 Task: Find a house in Usak, Turkey on Airbnb for one adult from June 8 to June 19, with a price range of ₹5000 to ₹12000, and enable 'Self check-in'.
Action: Mouse moved to (407, 102)
Screenshot: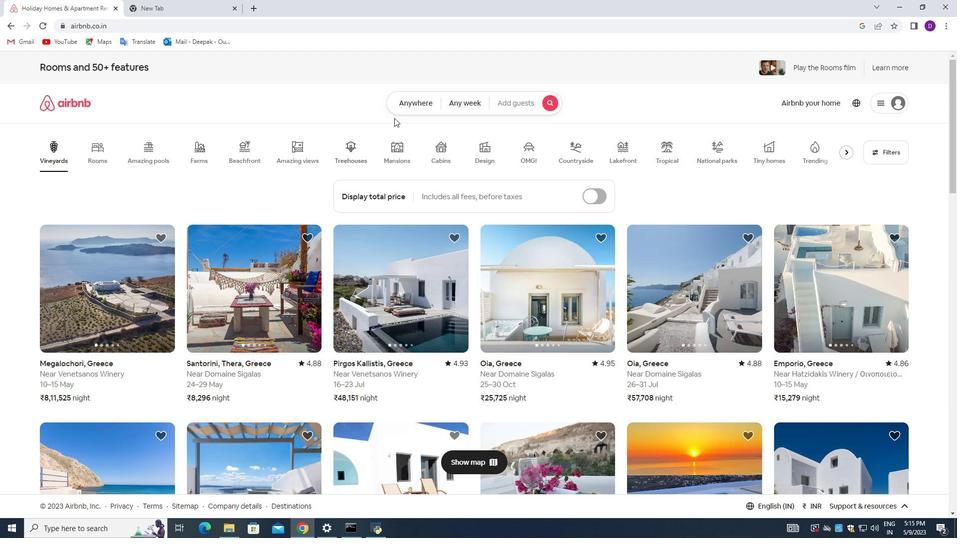 
Action: Mouse pressed left at (407, 102)
Screenshot: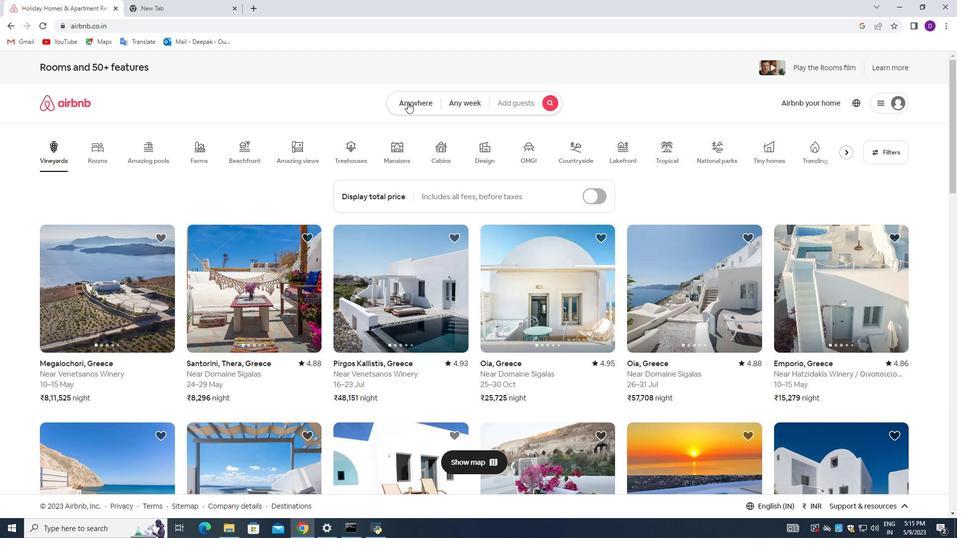 
Action: Mouse moved to (364, 140)
Screenshot: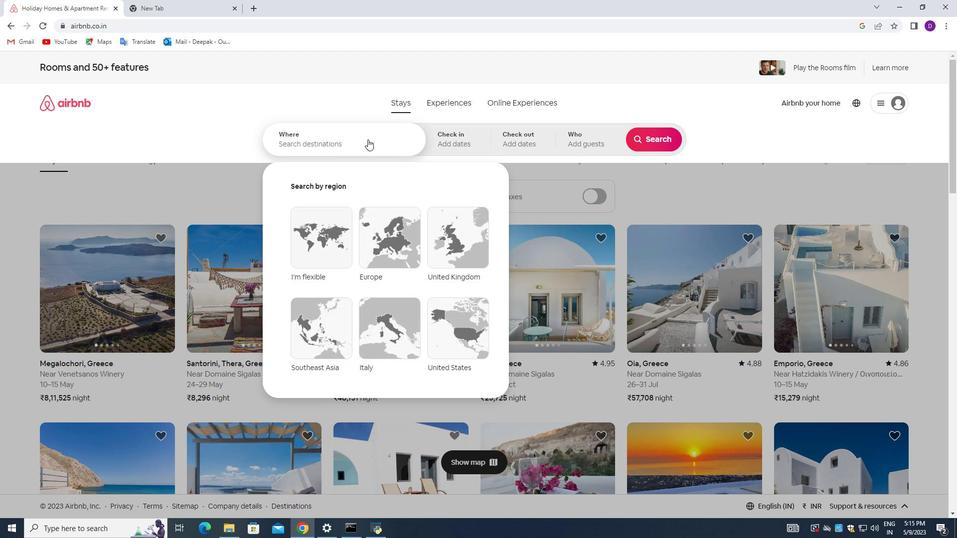 
Action: Mouse pressed left at (364, 140)
Screenshot: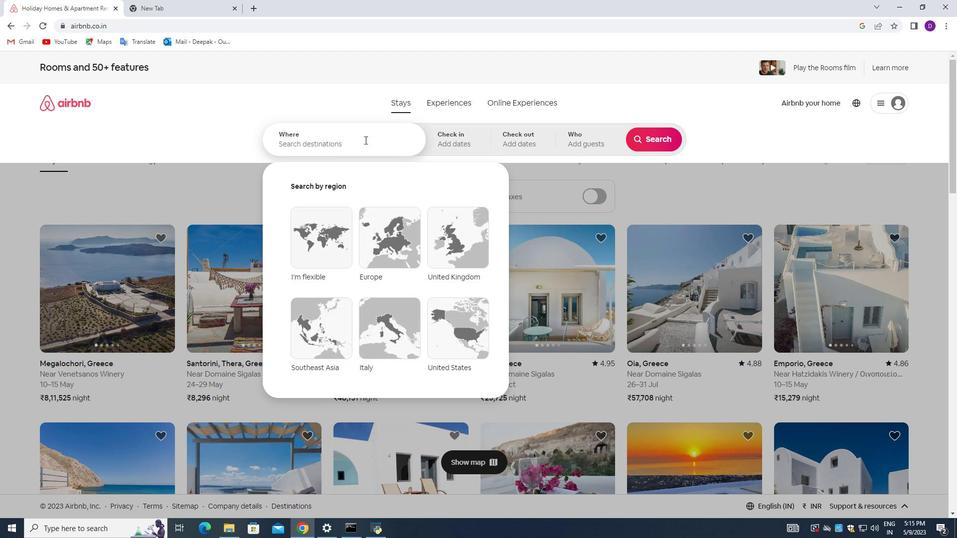 
Action: Mouse moved to (172, 209)
Screenshot: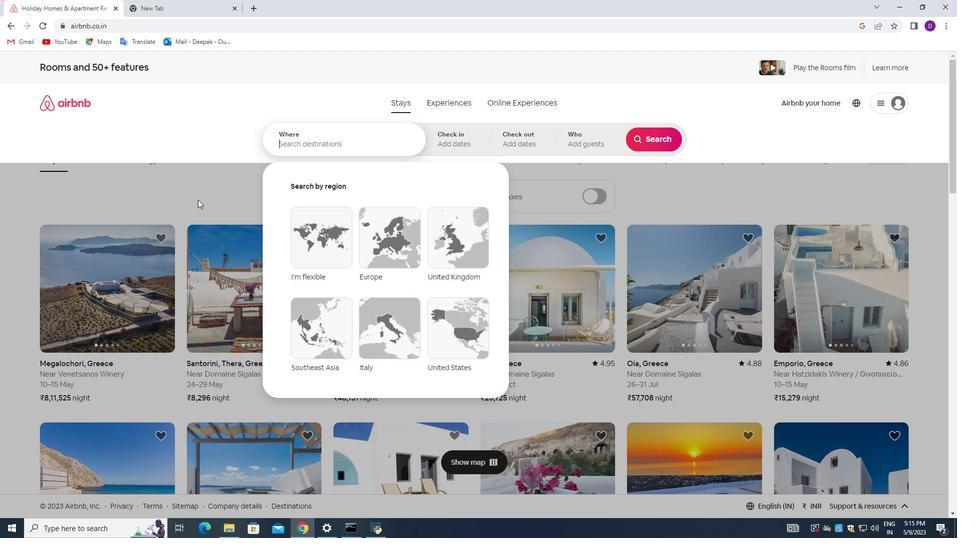
Action: Key pressed <Key.shift_r>Turkey<Key.backspace><Key.backspace><Key.backspace><Key.backspace><Key.backspace><Key.backspace><Key.shift>Usak,<Key.space><Key.shift_r>Turki<Key.backspace>ey<Key.enter>
Screenshot: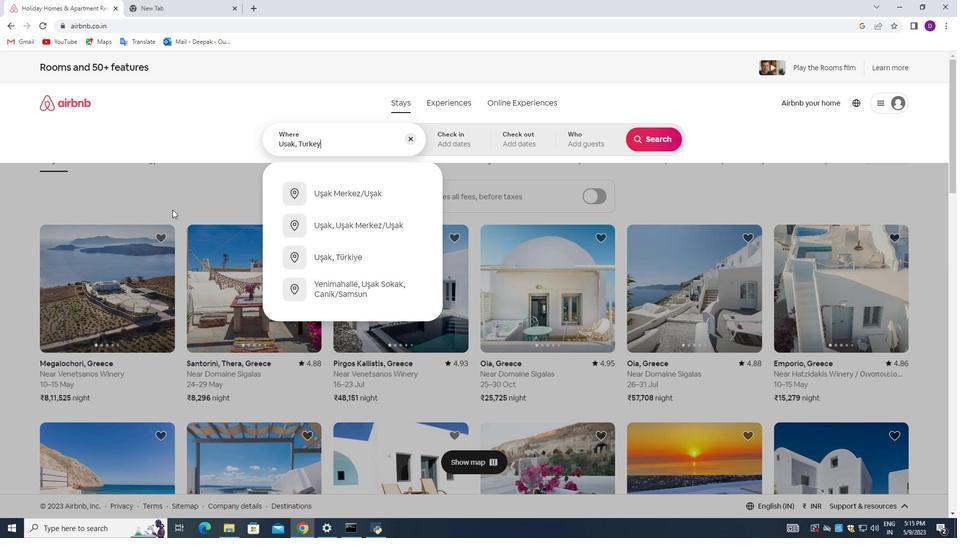 
Action: Mouse moved to (594, 288)
Screenshot: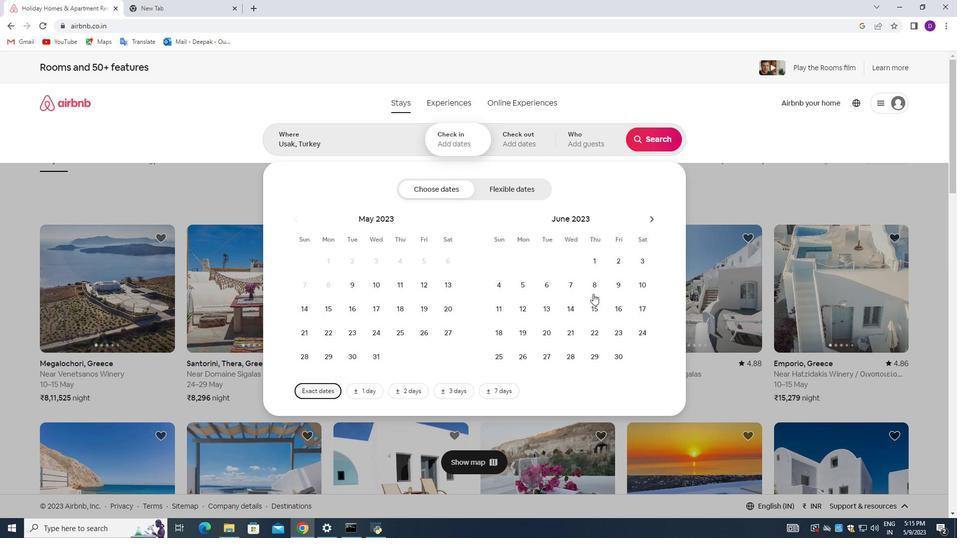 
Action: Mouse pressed left at (594, 288)
Screenshot: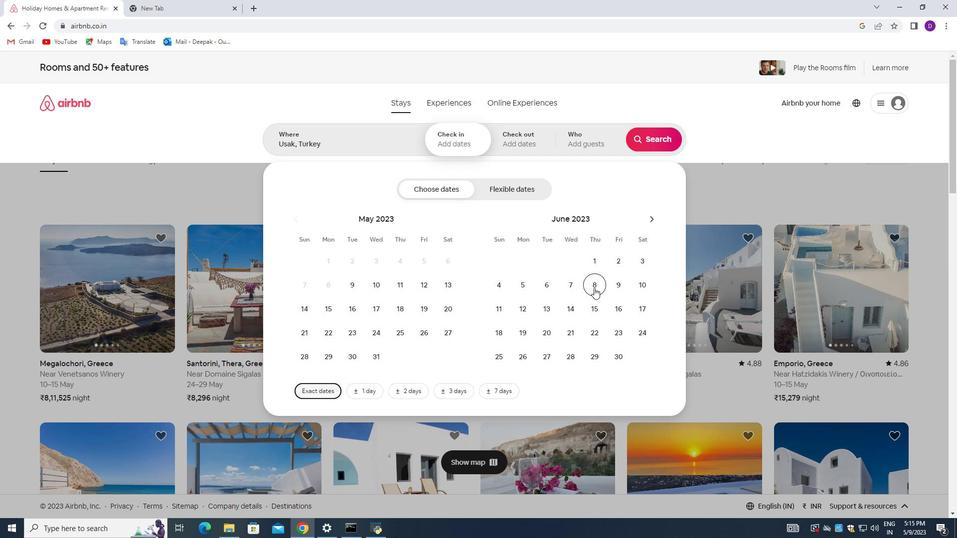 
Action: Mouse moved to (524, 328)
Screenshot: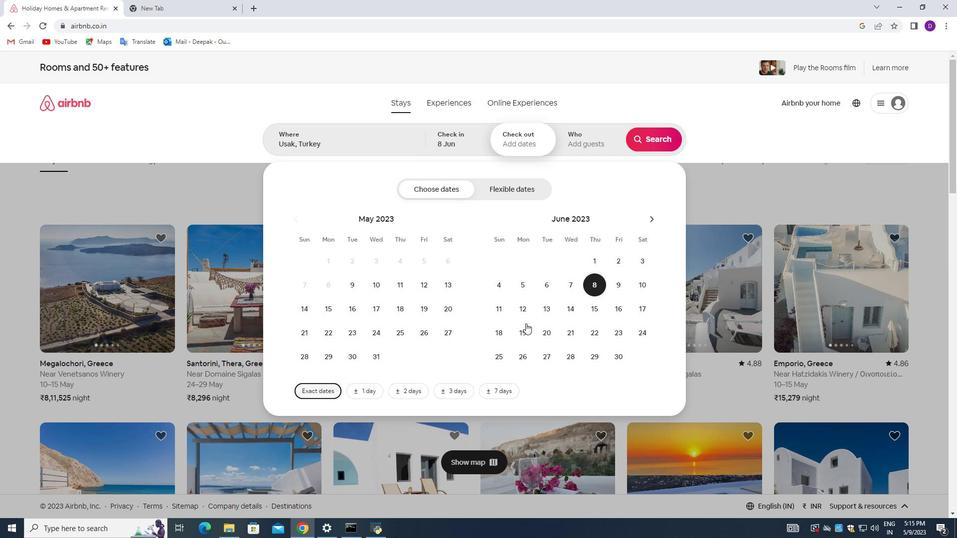 
Action: Mouse pressed left at (524, 328)
Screenshot: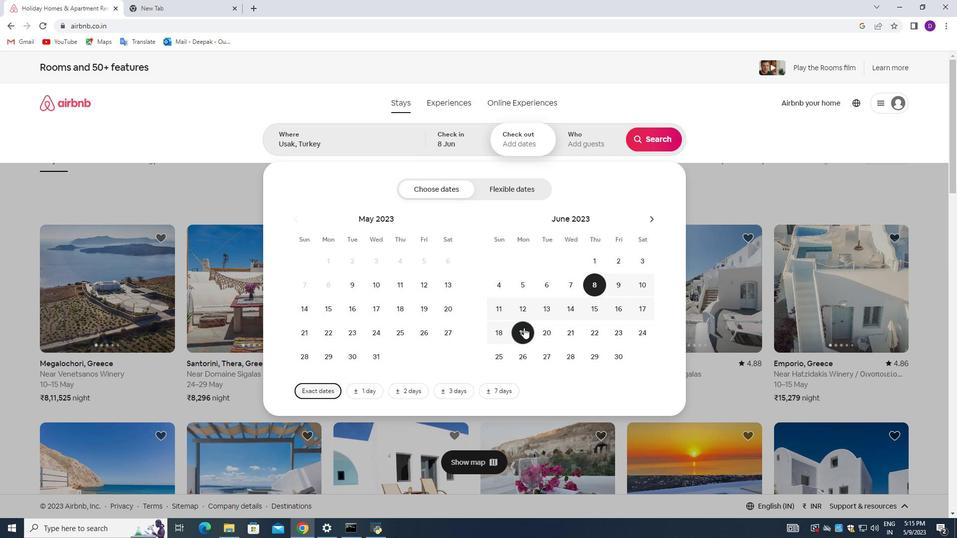
Action: Mouse moved to (574, 145)
Screenshot: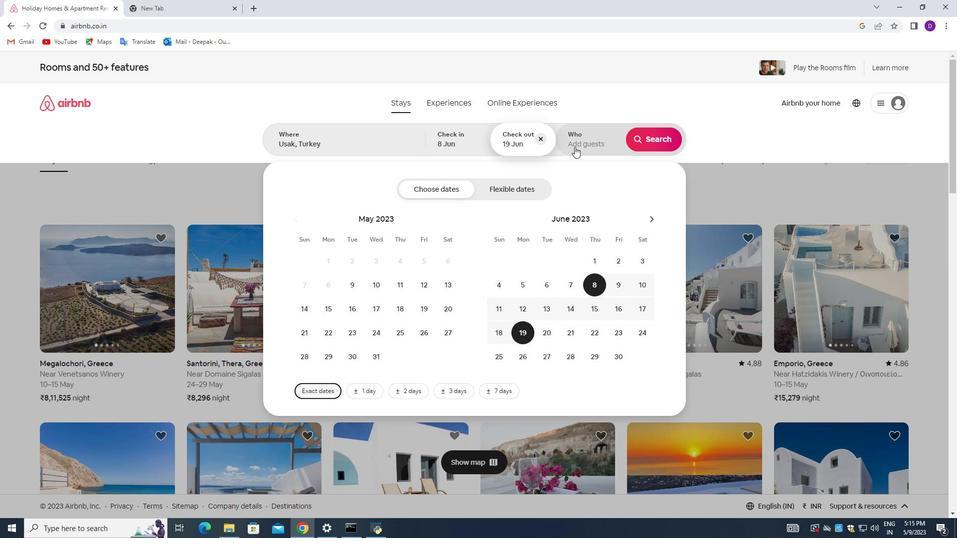 
Action: Mouse pressed left at (574, 145)
Screenshot: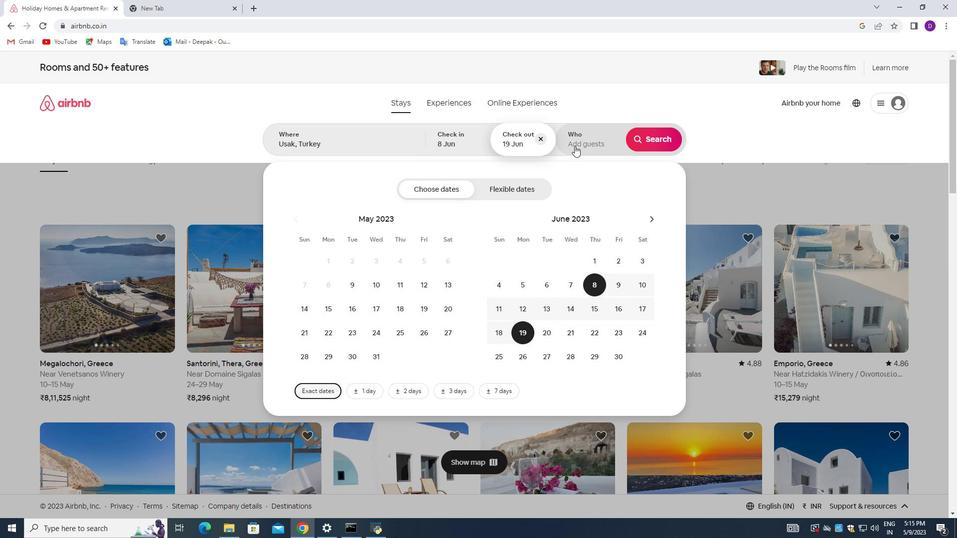 
Action: Mouse moved to (654, 194)
Screenshot: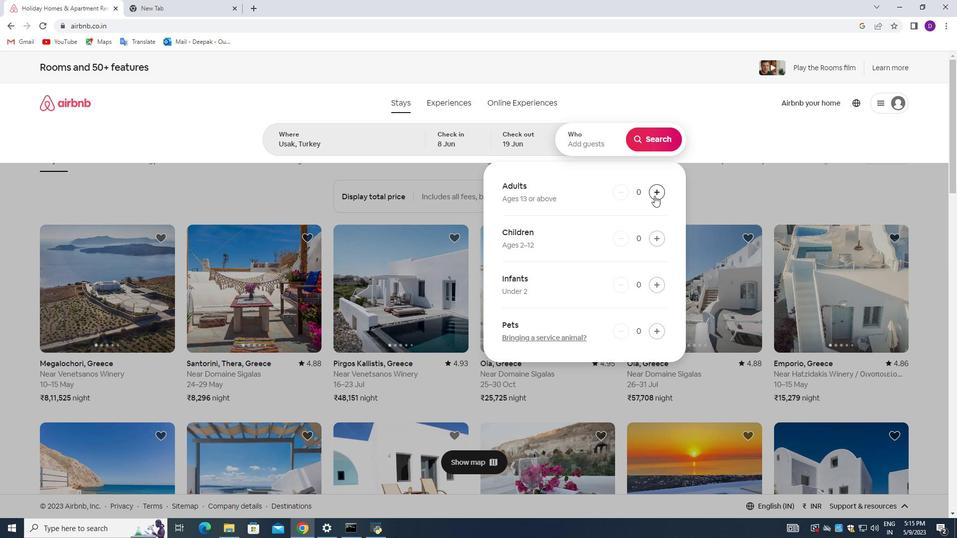 
Action: Mouse pressed left at (654, 194)
Screenshot: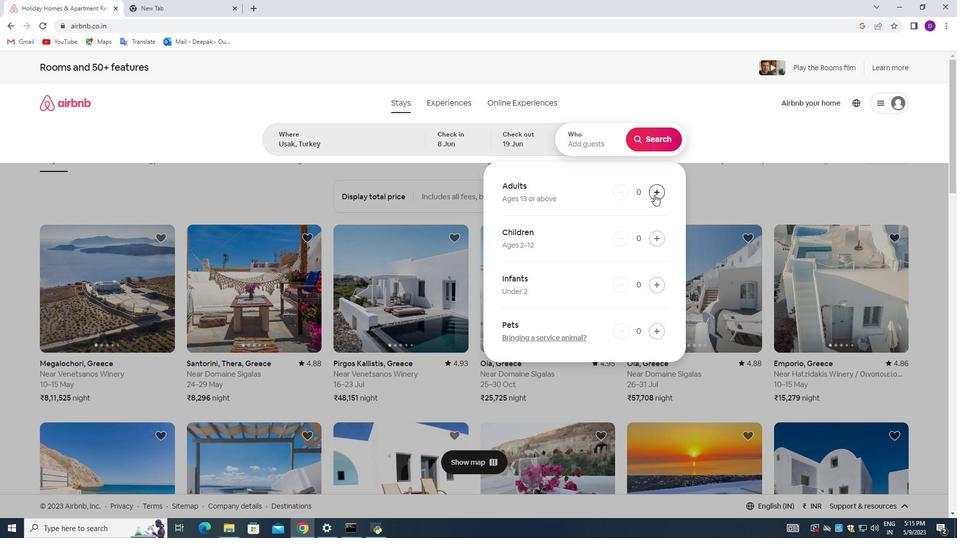 
Action: Mouse moved to (657, 137)
Screenshot: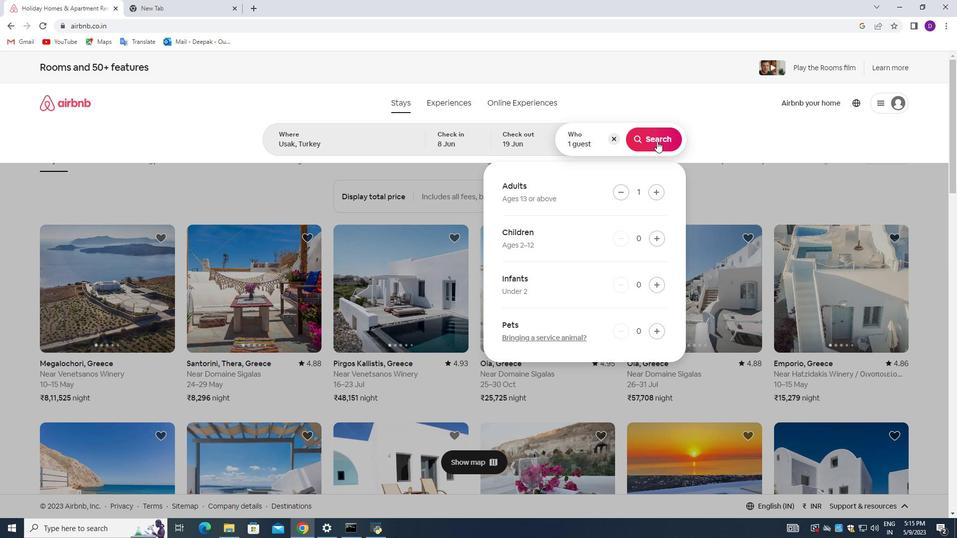 
Action: Mouse pressed left at (657, 137)
Screenshot: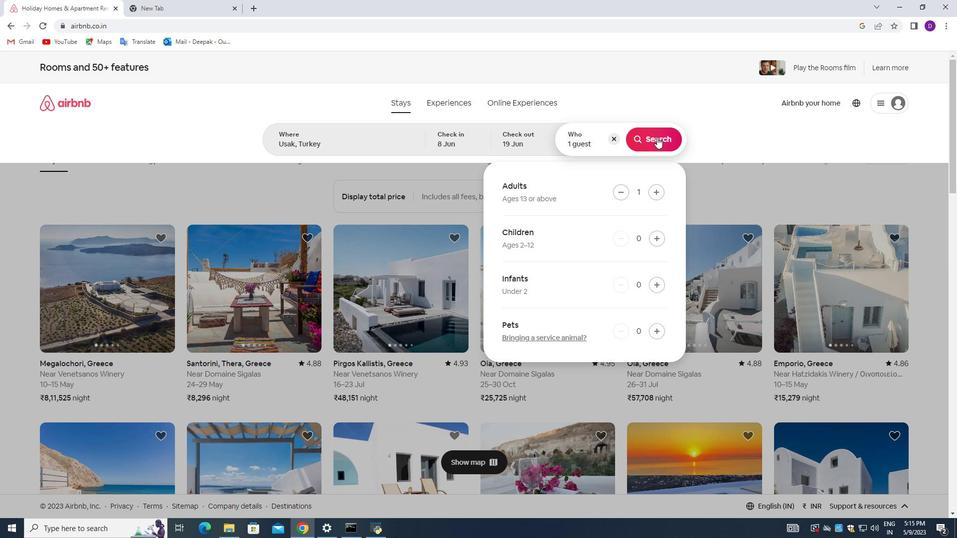 
Action: Mouse moved to (900, 110)
Screenshot: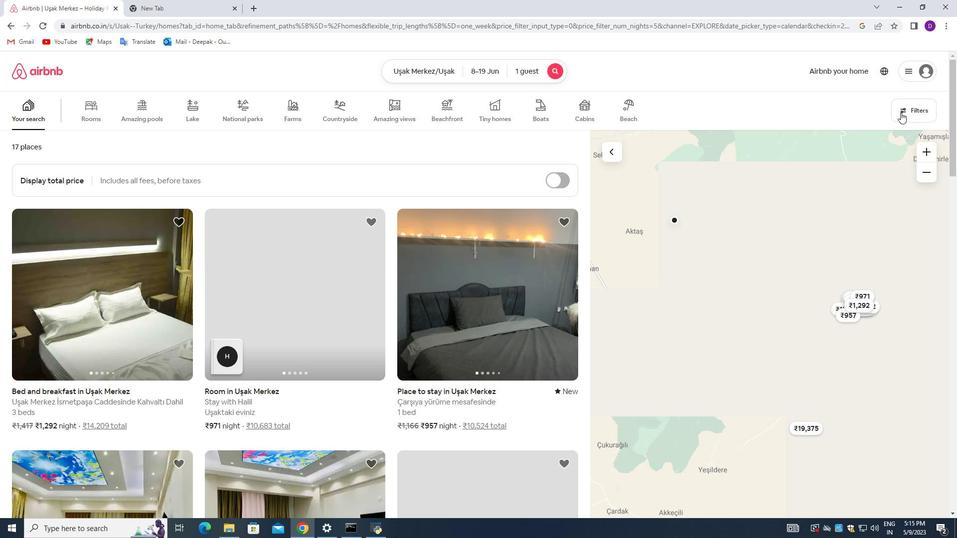 
Action: Mouse pressed left at (900, 110)
Screenshot: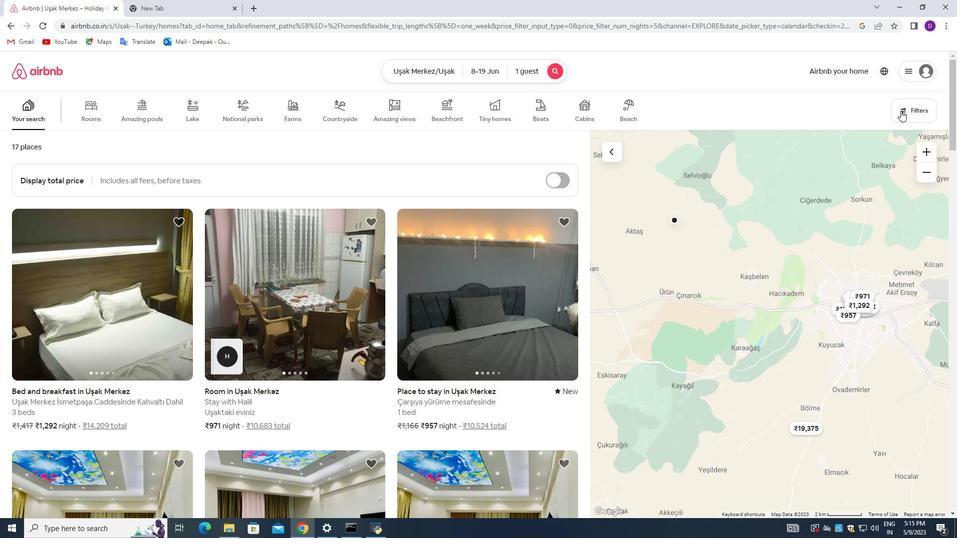 
Action: Mouse moved to (374, 355)
Screenshot: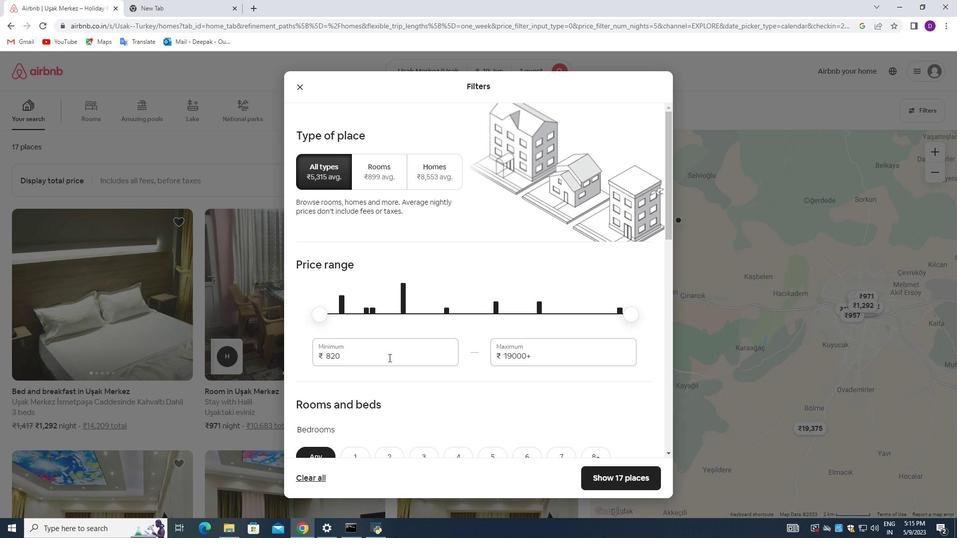 
Action: Mouse pressed left at (374, 355)
Screenshot: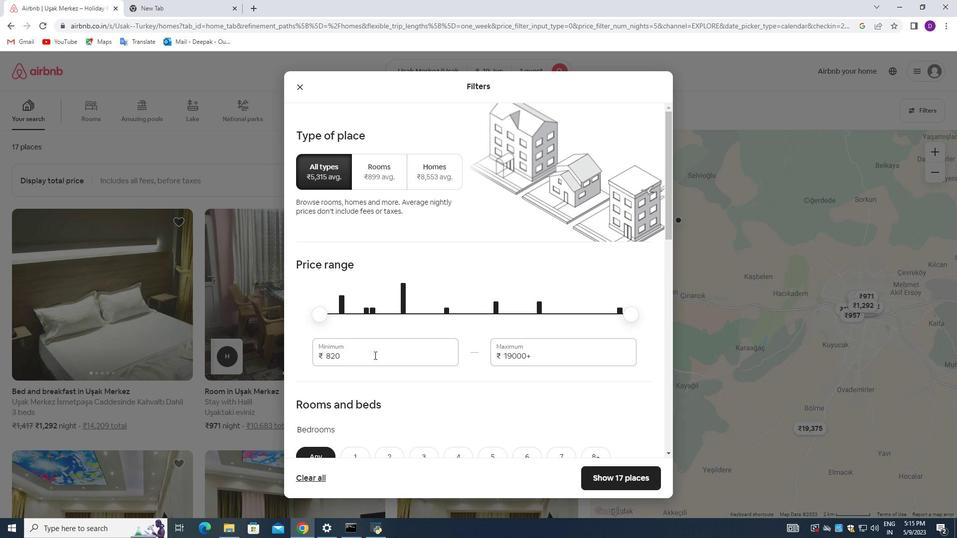 
Action: Mouse pressed left at (374, 355)
Screenshot: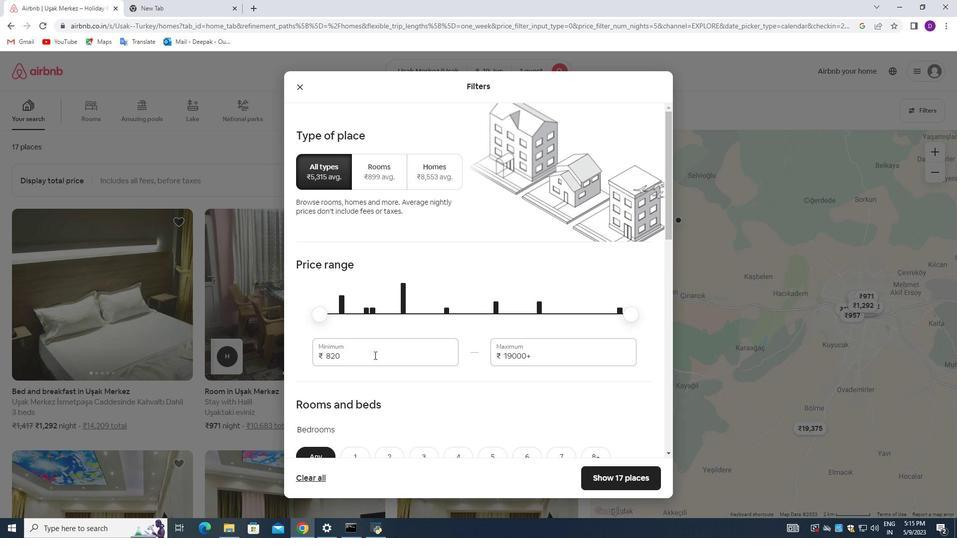 
Action: Key pressed 5000<Key.tab>12000
Screenshot: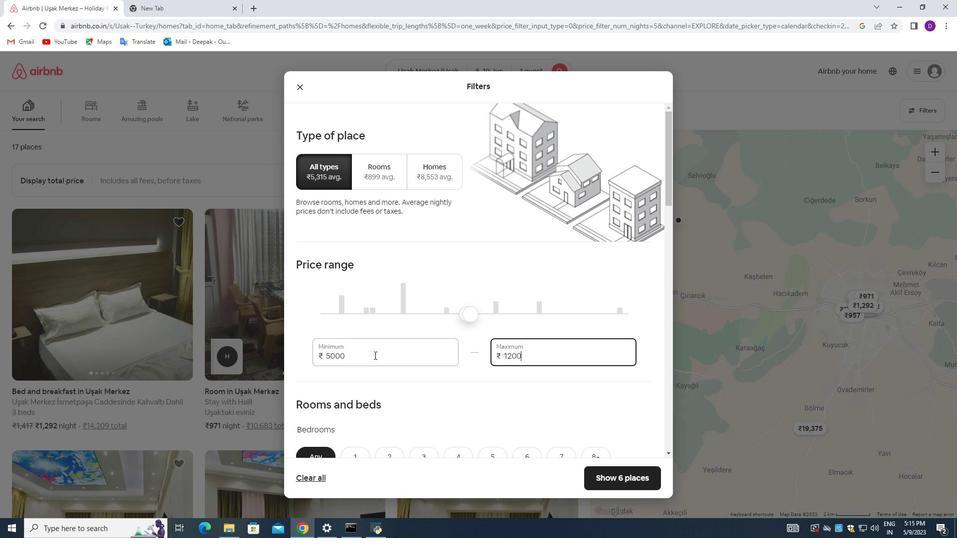 
Action: Mouse moved to (366, 346)
Screenshot: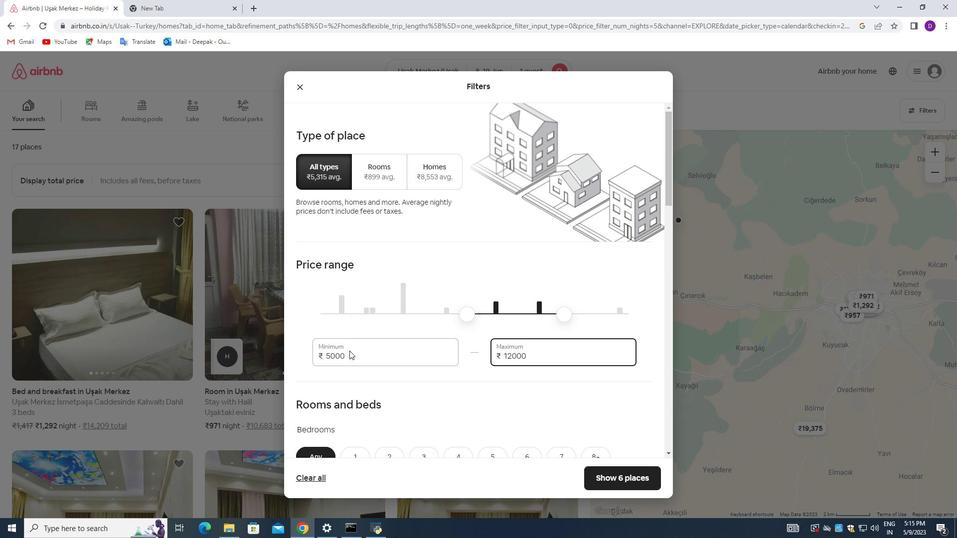 
Action: Mouse scrolled (366, 346) with delta (0, 0)
Screenshot: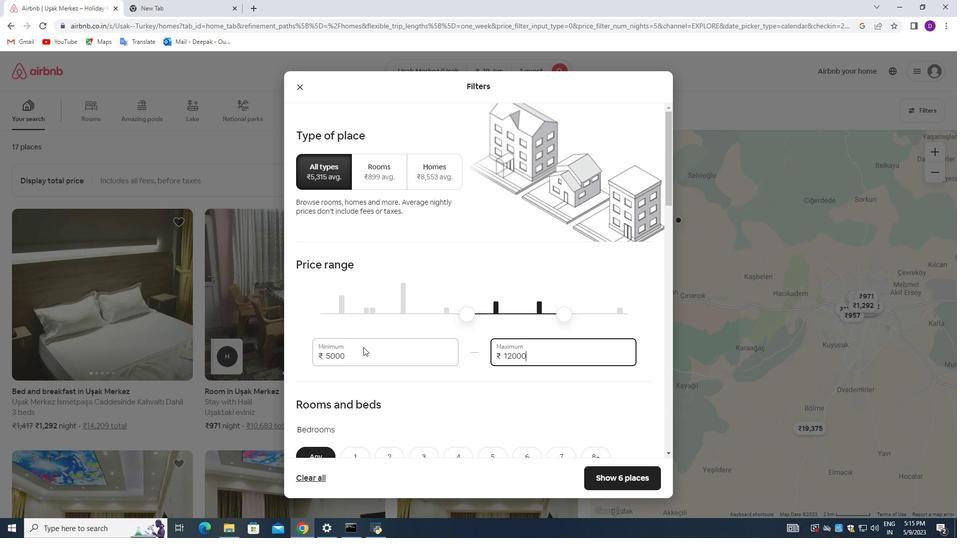 
Action: Mouse moved to (367, 346)
Screenshot: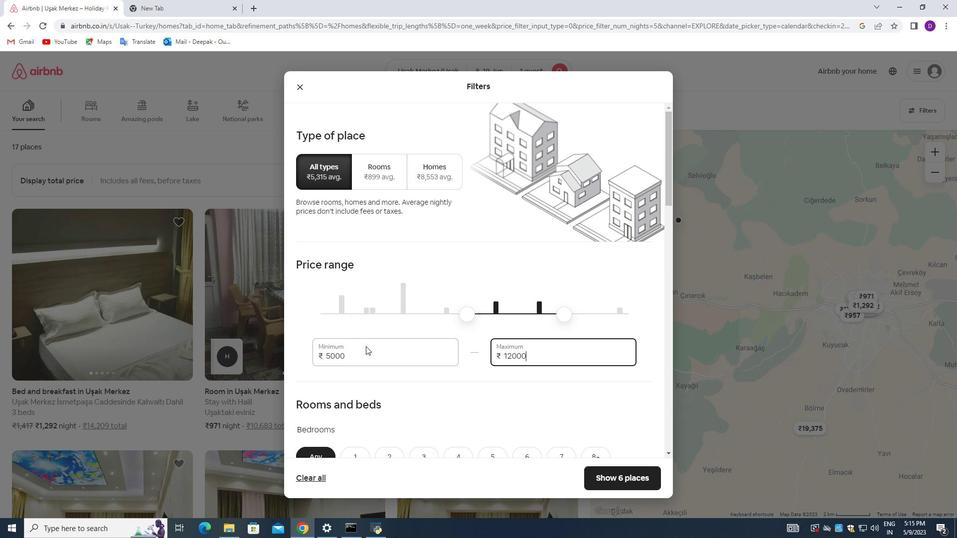 
Action: Mouse scrolled (367, 346) with delta (0, 0)
Screenshot: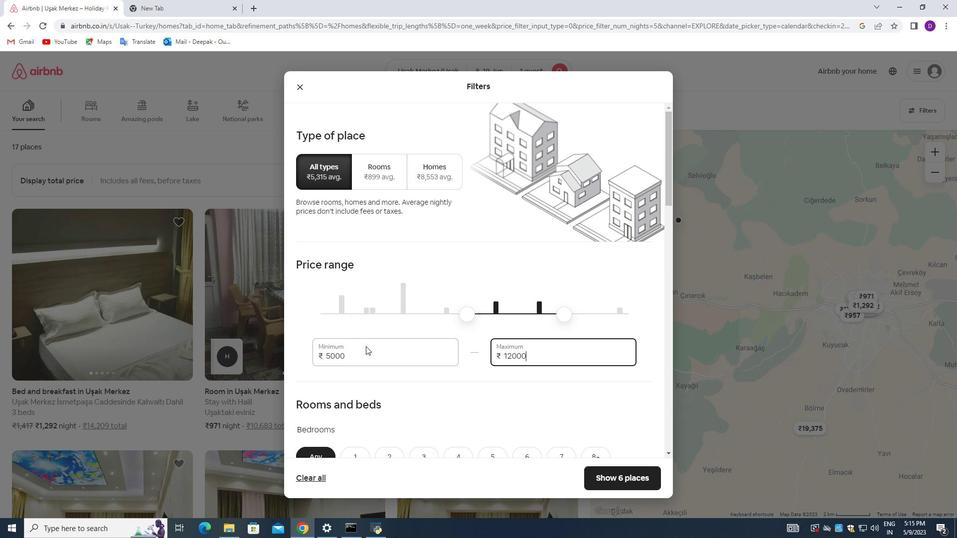
Action: Mouse scrolled (367, 346) with delta (0, 0)
Screenshot: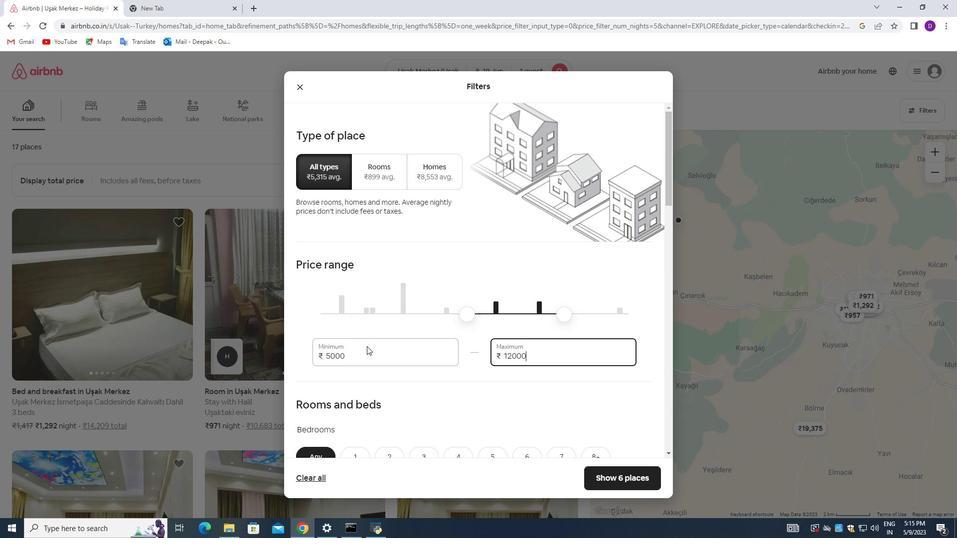 
Action: Mouse moved to (352, 313)
Screenshot: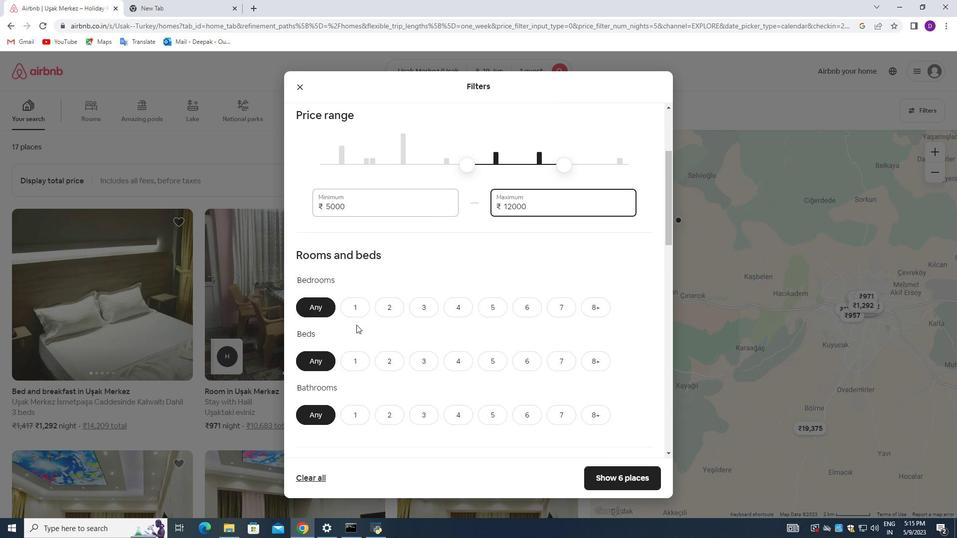 
Action: Mouse pressed left at (352, 313)
Screenshot: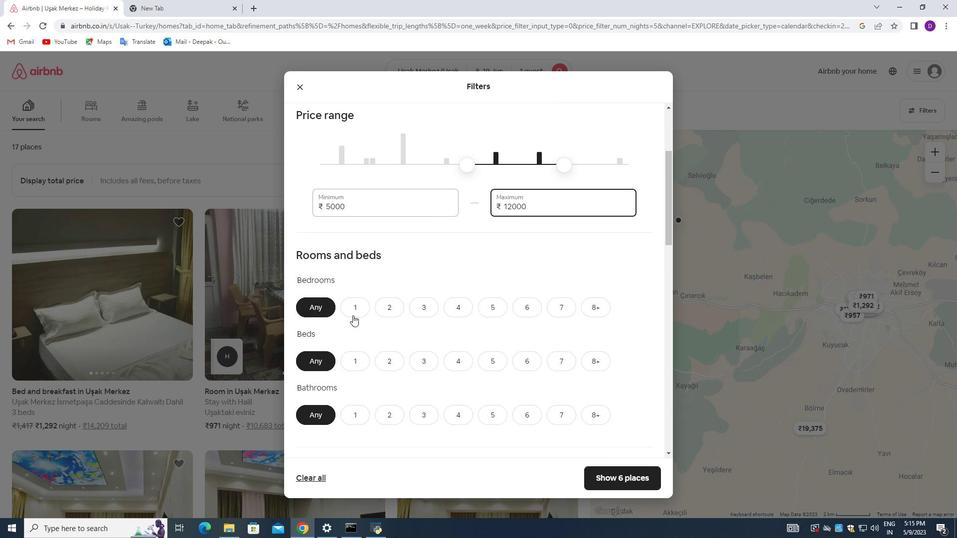 
Action: Mouse moved to (360, 358)
Screenshot: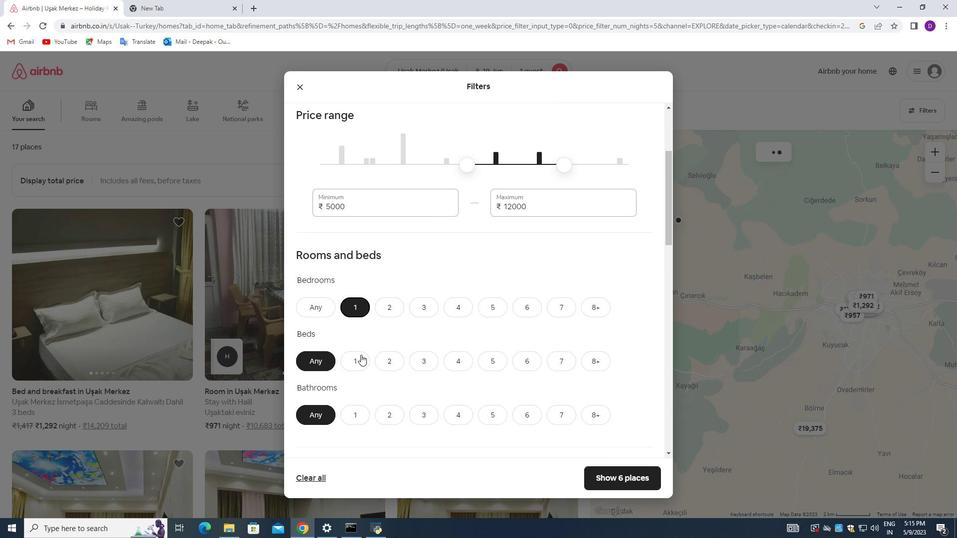 
Action: Mouse pressed left at (360, 358)
Screenshot: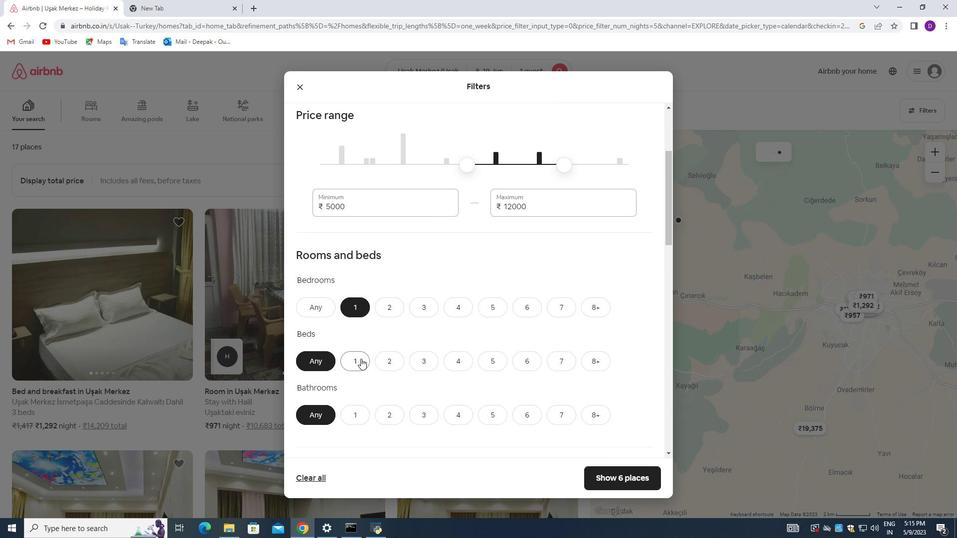 
Action: Mouse moved to (358, 409)
Screenshot: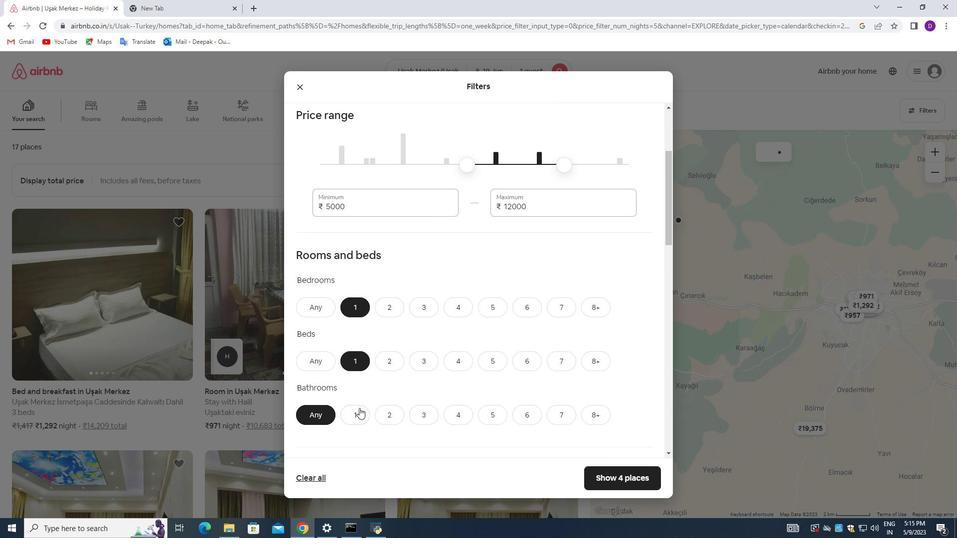 
Action: Mouse pressed left at (358, 409)
Screenshot: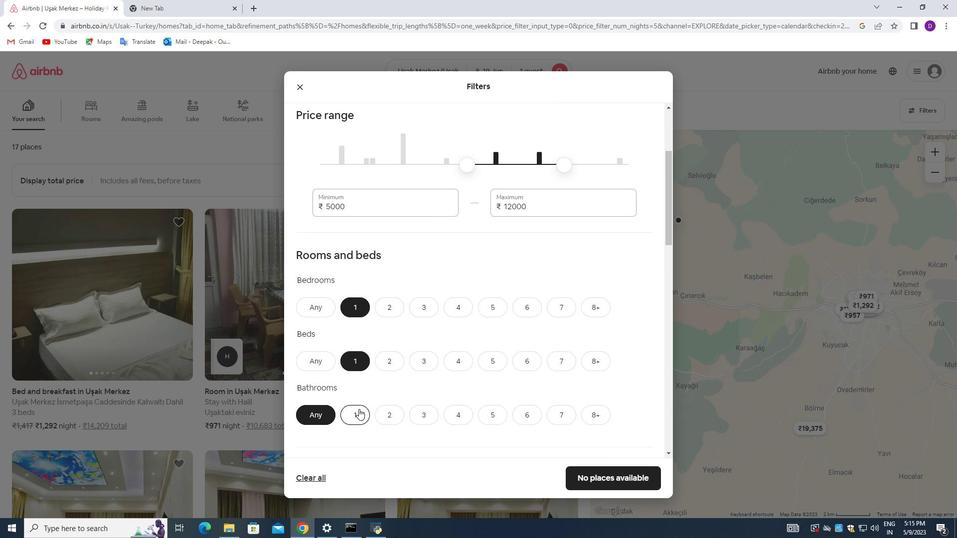 
Action: Mouse moved to (401, 317)
Screenshot: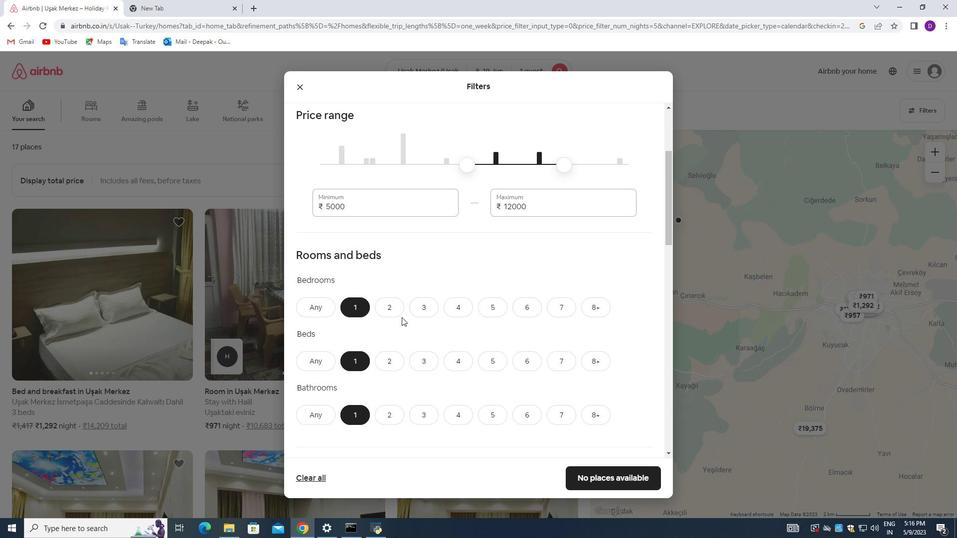 
Action: Mouse scrolled (401, 317) with delta (0, 0)
Screenshot: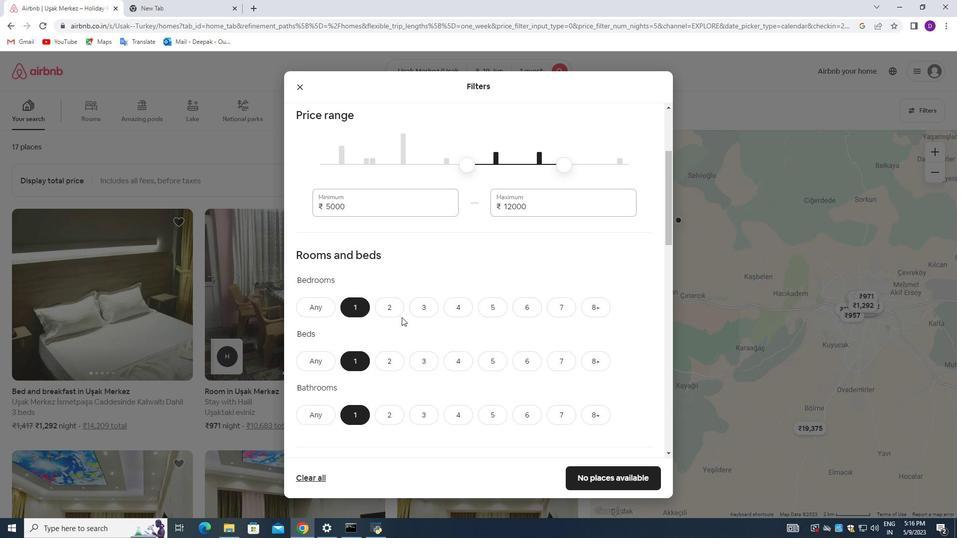 
Action: Mouse scrolled (401, 317) with delta (0, 0)
Screenshot: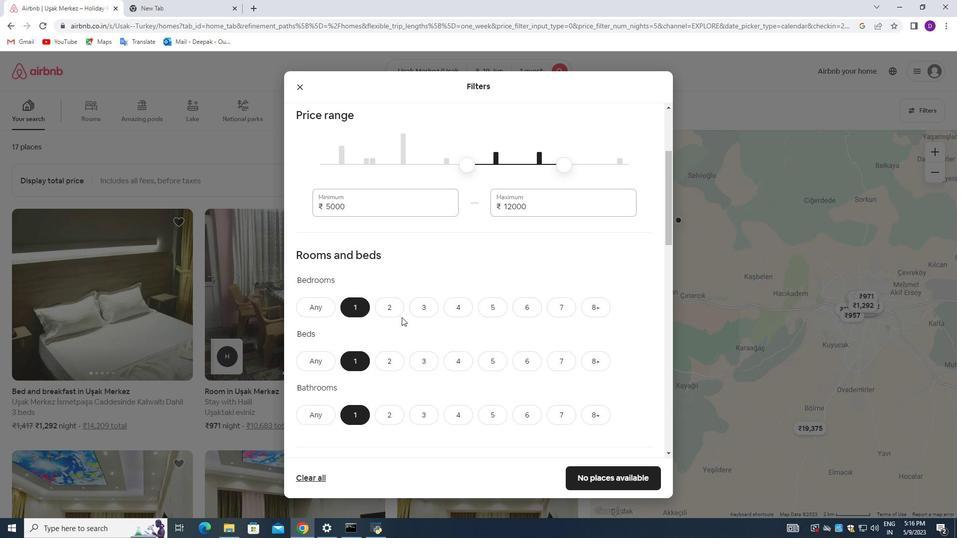 
Action: Mouse scrolled (401, 317) with delta (0, 0)
Screenshot: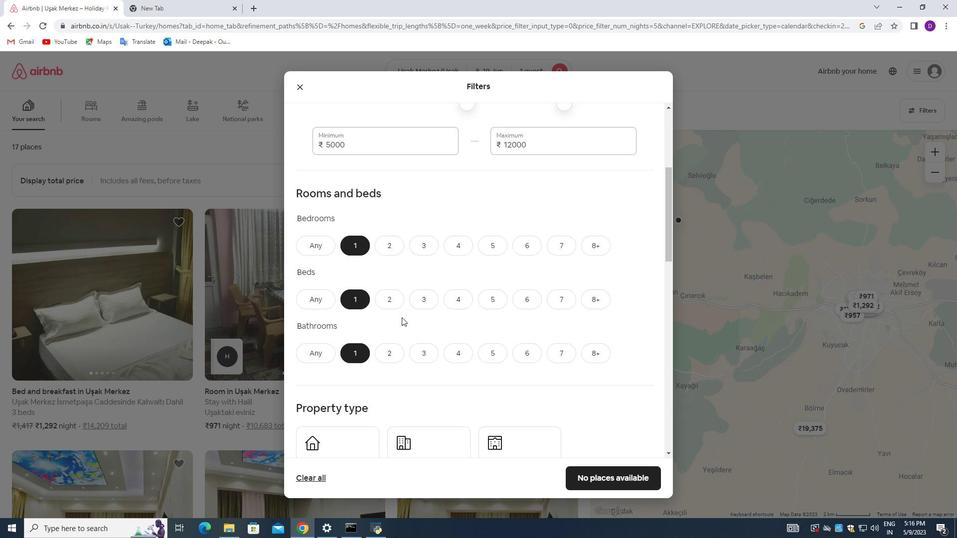 
Action: Mouse scrolled (401, 317) with delta (0, 0)
Screenshot: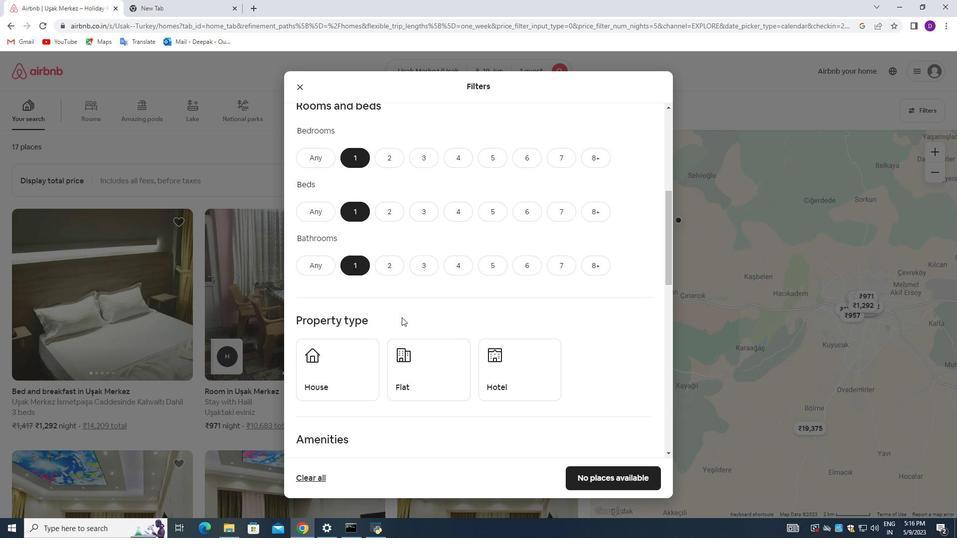 
Action: Mouse scrolled (401, 317) with delta (0, 0)
Screenshot: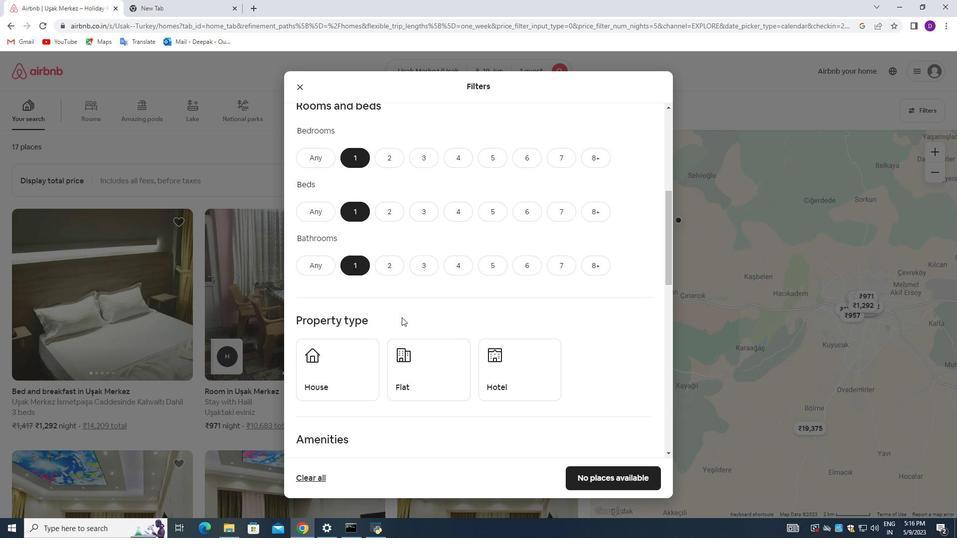 
Action: Mouse scrolled (401, 317) with delta (0, 0)
Screenshot: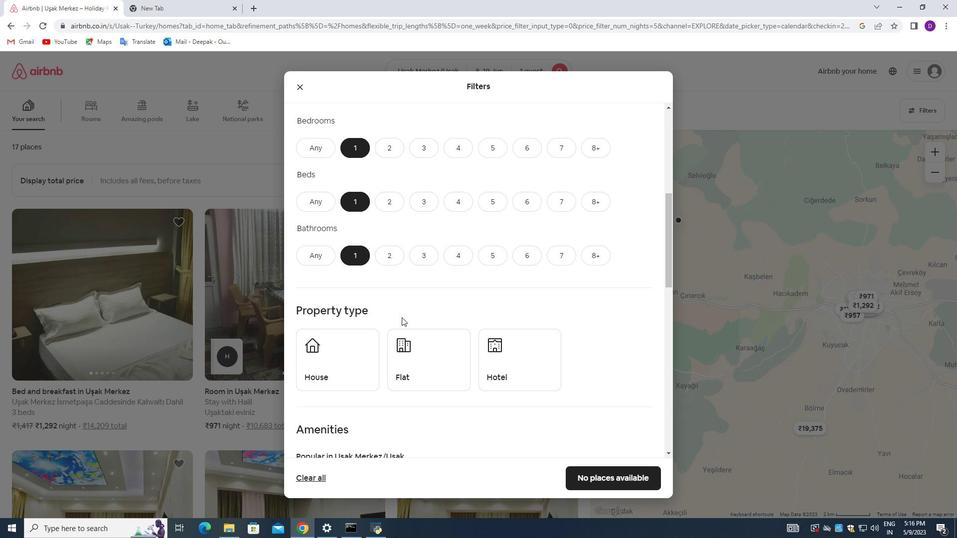 
Action: Mouse moved to (339, 225)
Screenshot: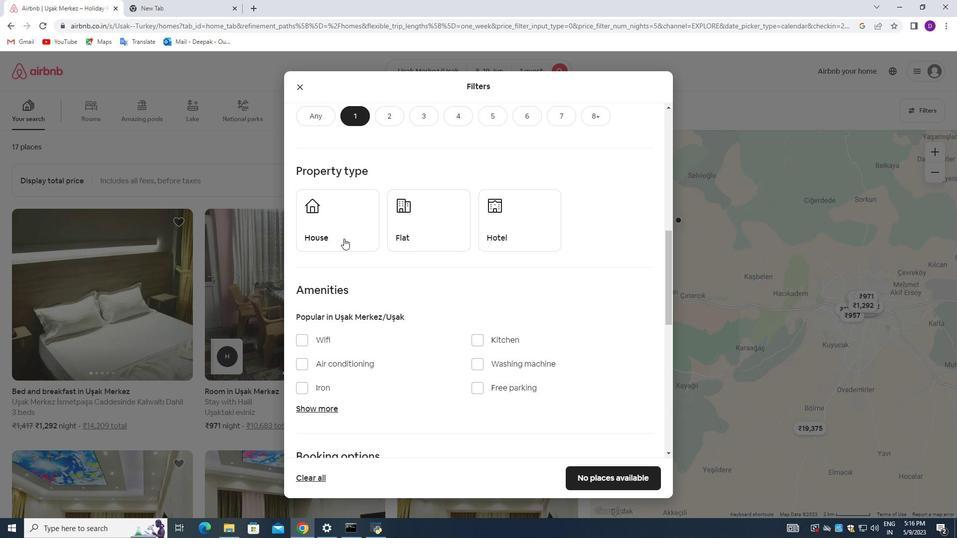 
Action: Mouse pressed left at (339, 225)
Screenshot: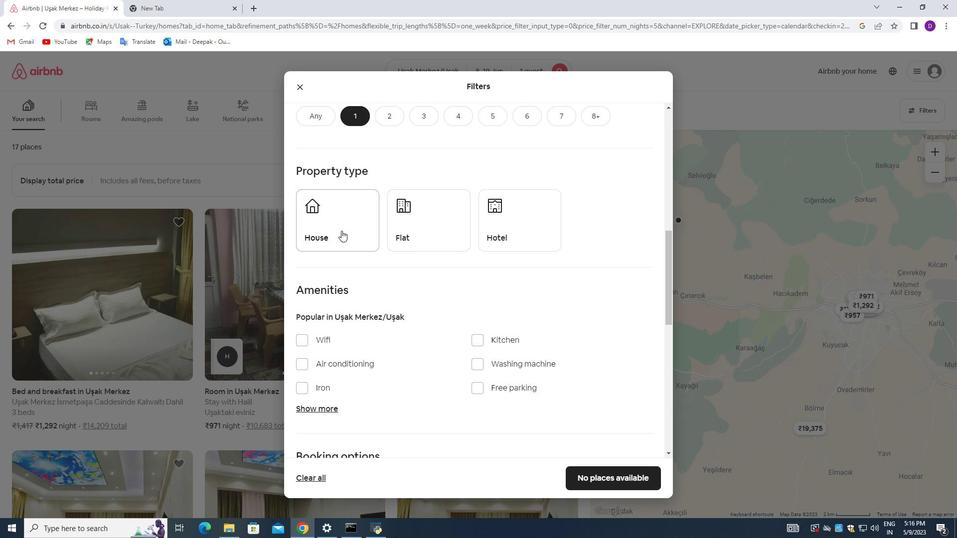 
Action: Mouse moved to (418, 233)
Screenshot: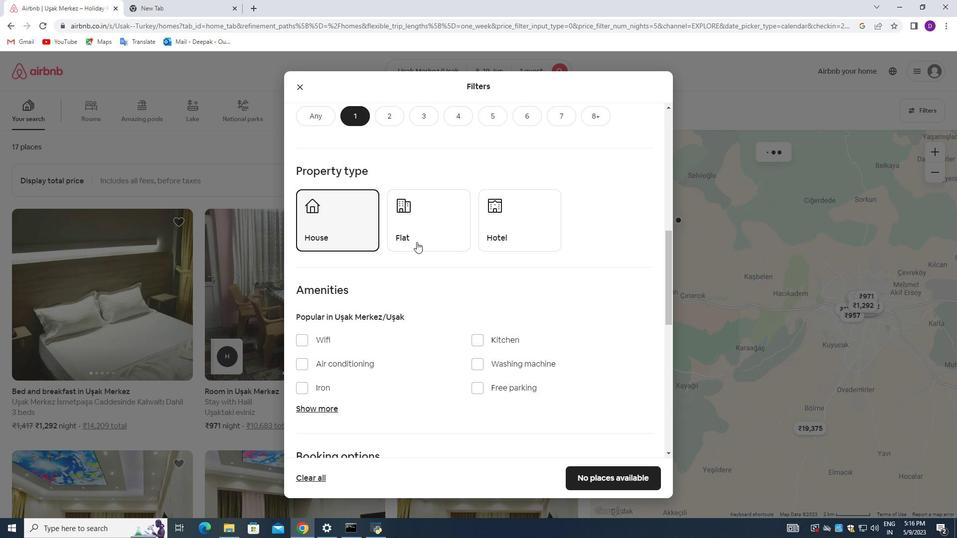 
Action: Mouse pressed left at (418, 233)
Screenshot: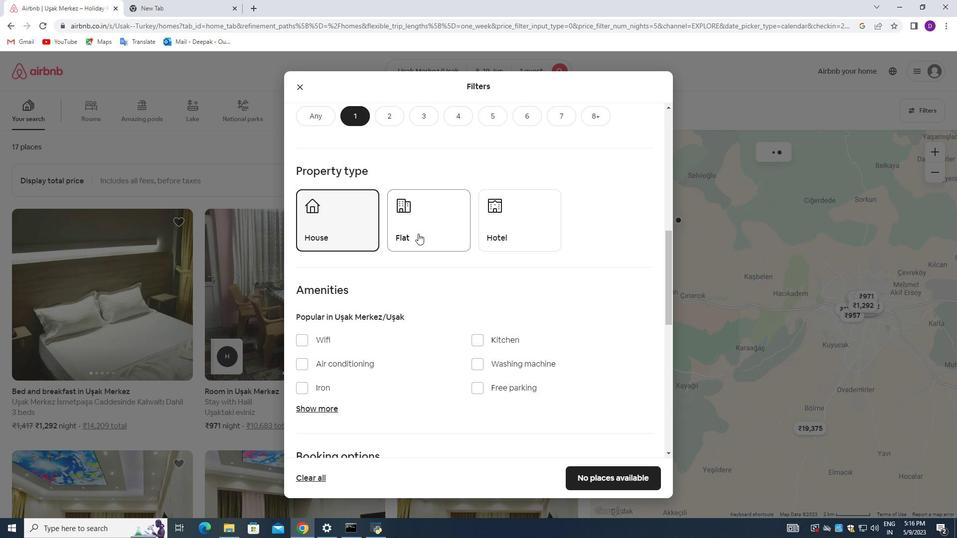 
Action: Mouse moved to (494, 236)
Screenshot: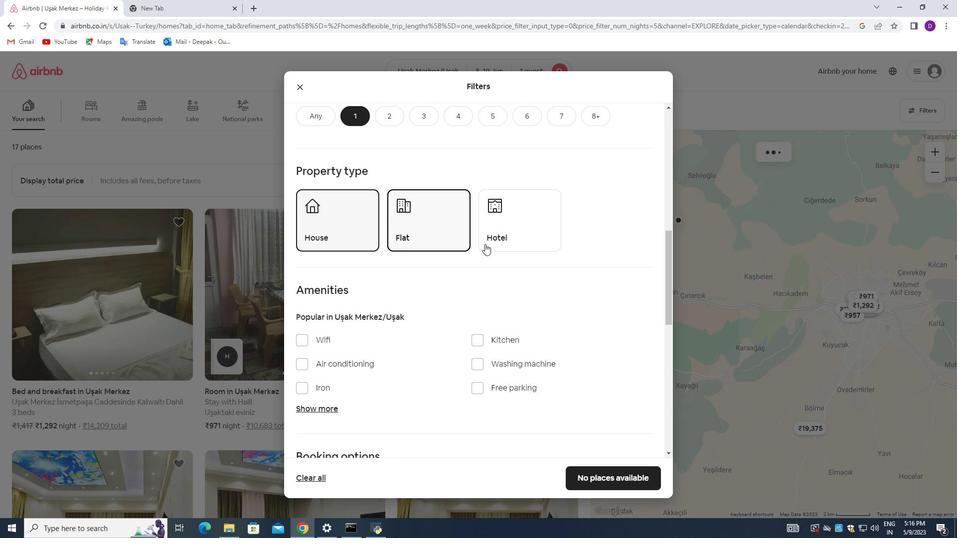 
Action: Mouse pressed left at (494, 236)
Screenshot: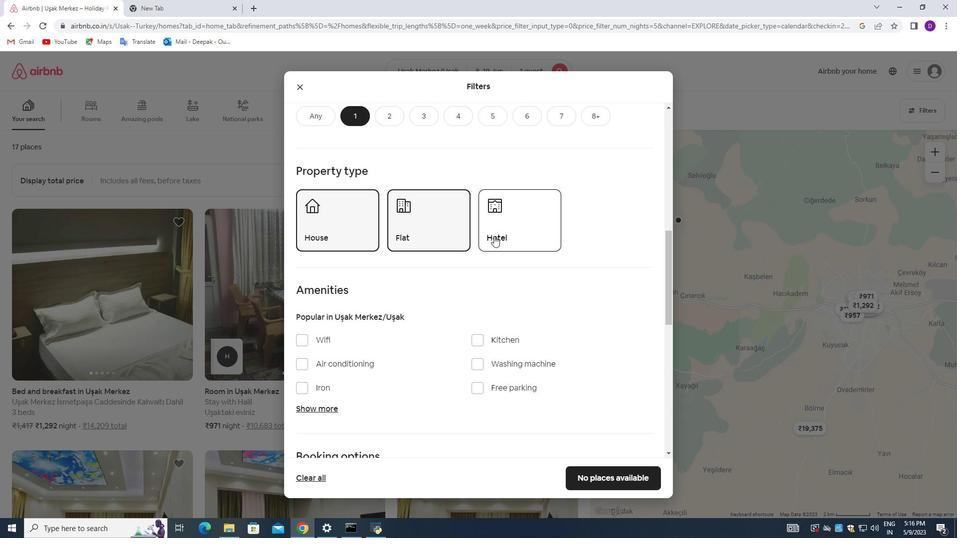 
Action: Mouse moved to (430, 297)
Screenshot: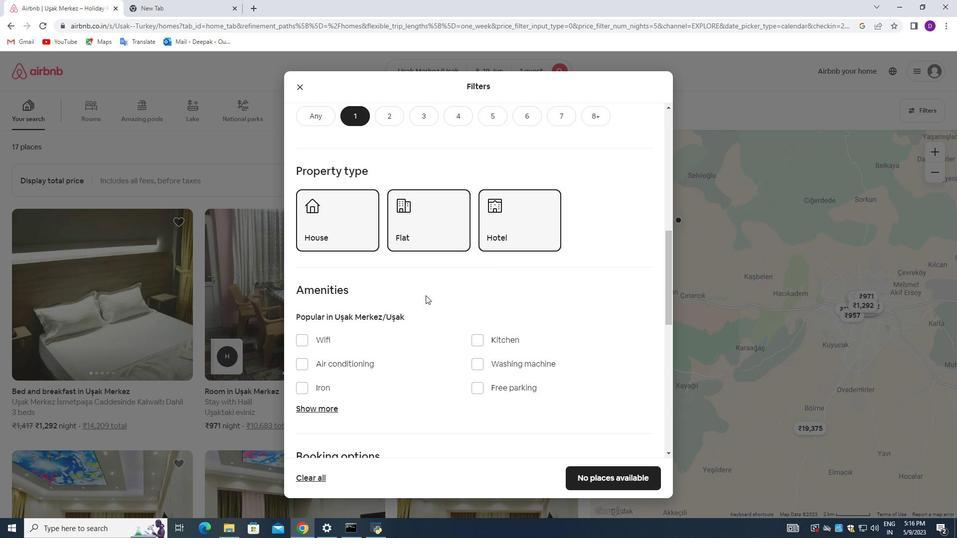 
Action: Mouse scrolled (430, 296) with delta (0, 0)
Screenshot: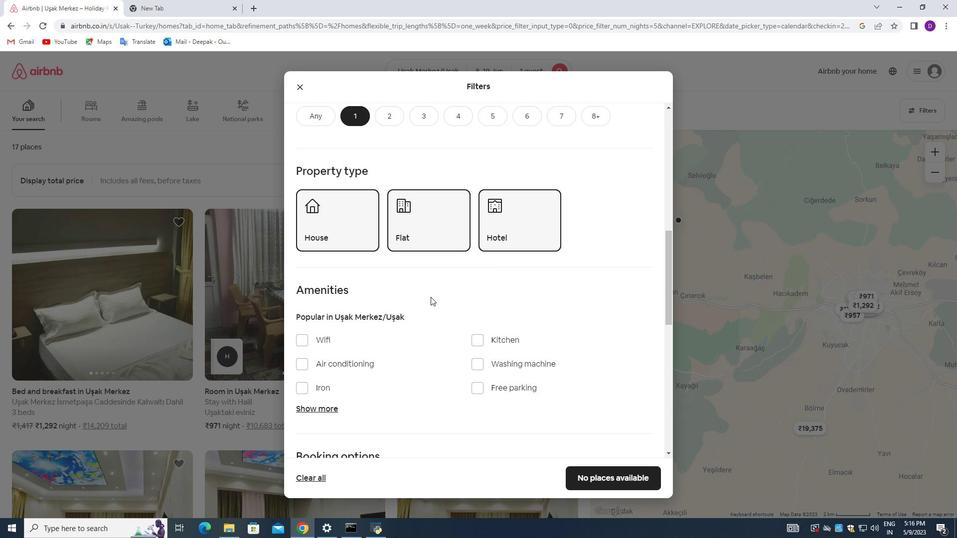 
Action: Mouse moved to (432, 315)
Screenshot: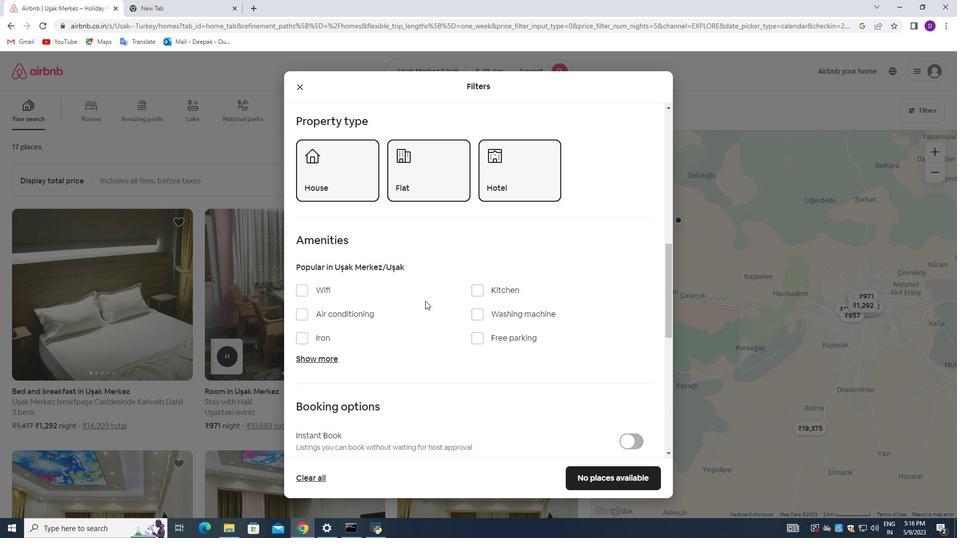 
Action: Mouse scrolled (432, 315) with delta (0, 0)
Screenshot: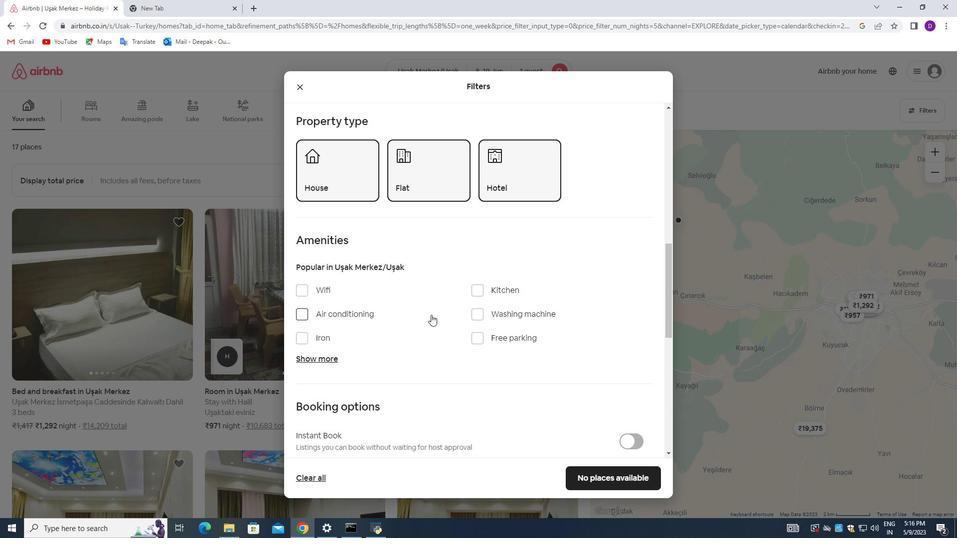
Action: Mouse moved to (404, 294)
Screenshot: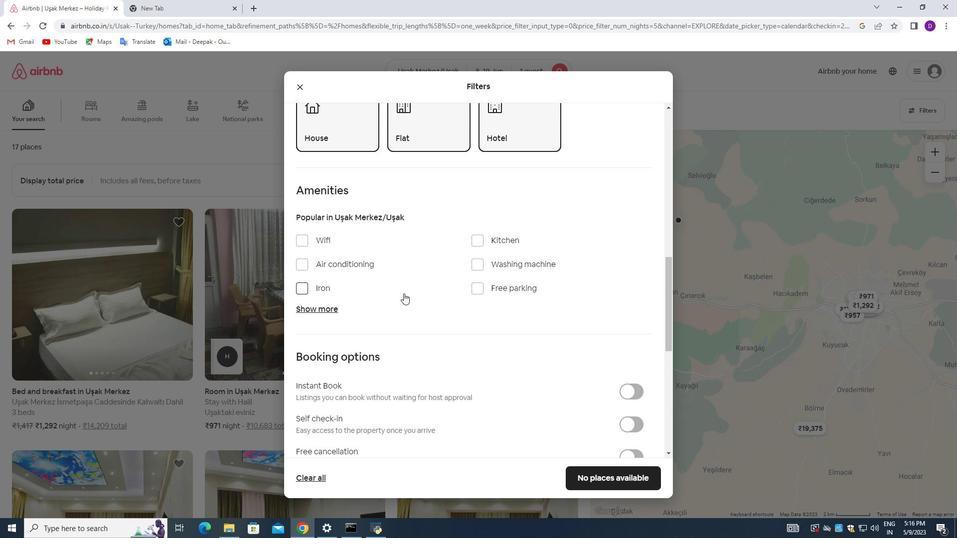 
Action: Mouse scrolled (404, 293) with delta (0, 0)
Screenshot: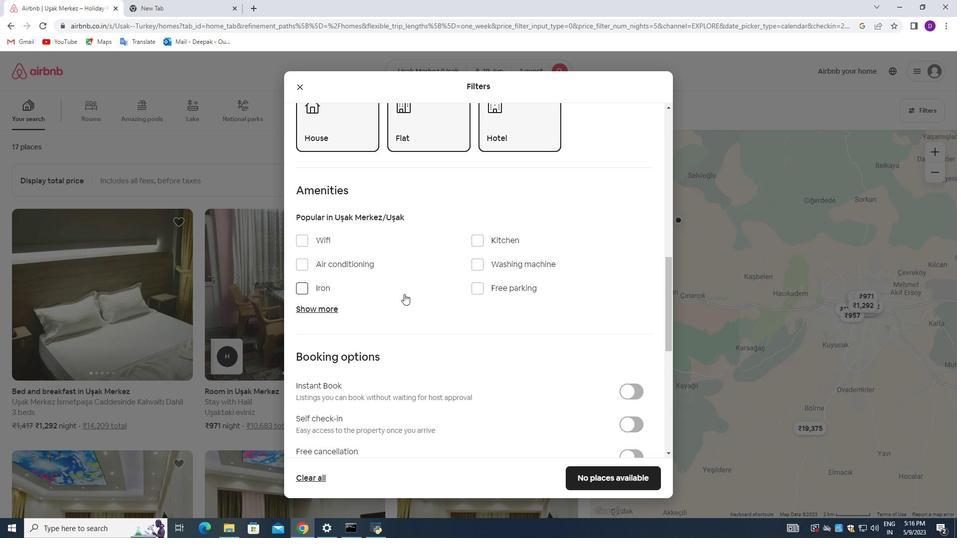 
Action: Mouse scrolled (404, 293) with delta (0, 0)
Screenshot: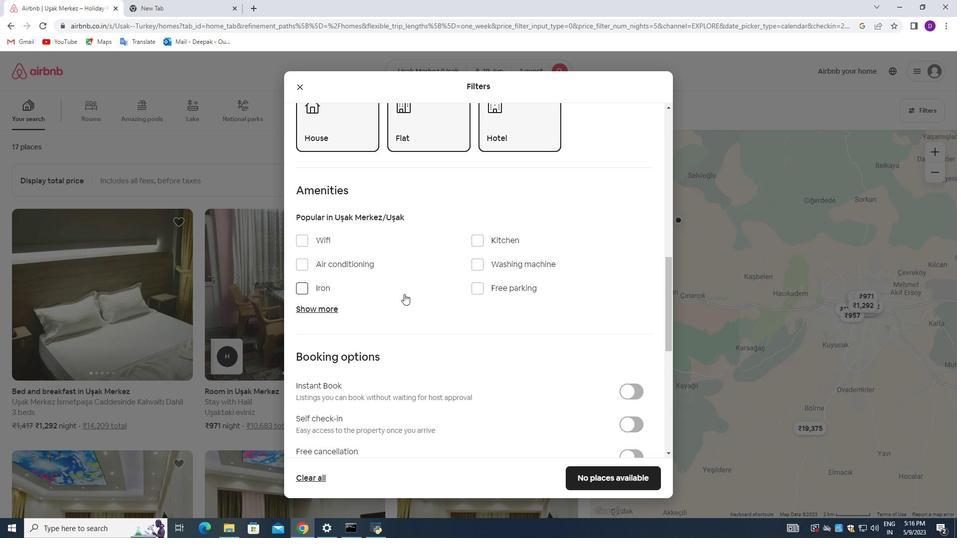 
Action: Mouse moved to (627, 324)
Screenshot: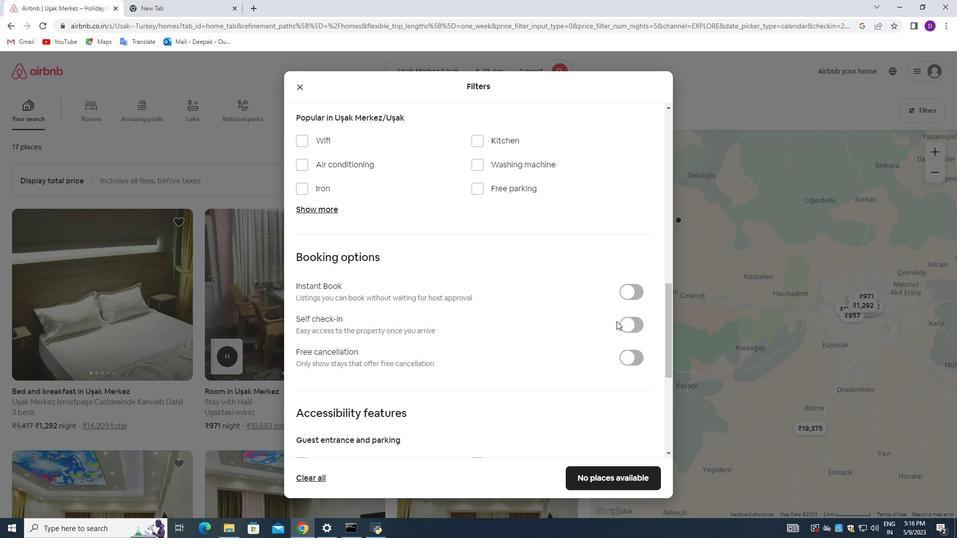 
Action: Mouse pressed left at (627, 324)
Screenshot: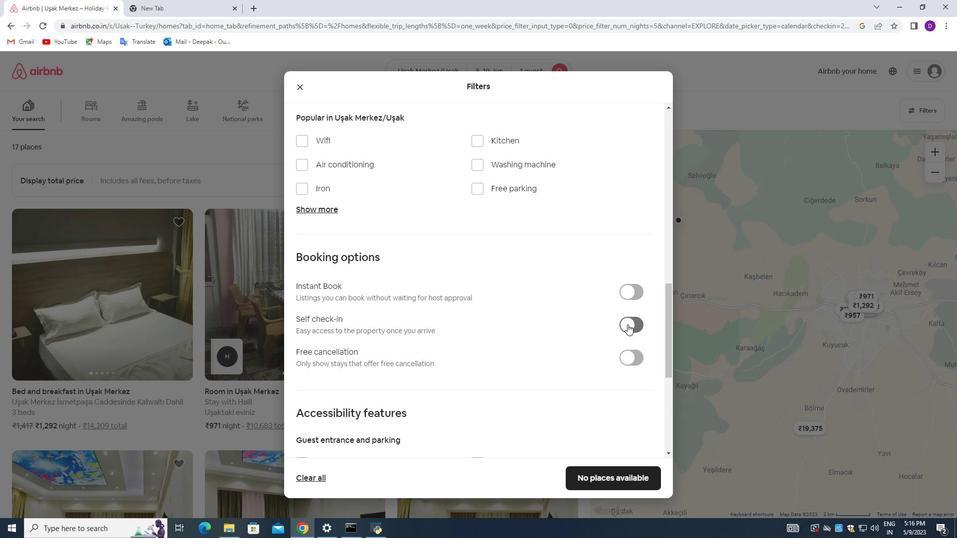 
Action: Mouse moved to (455, 312)
Screenshot: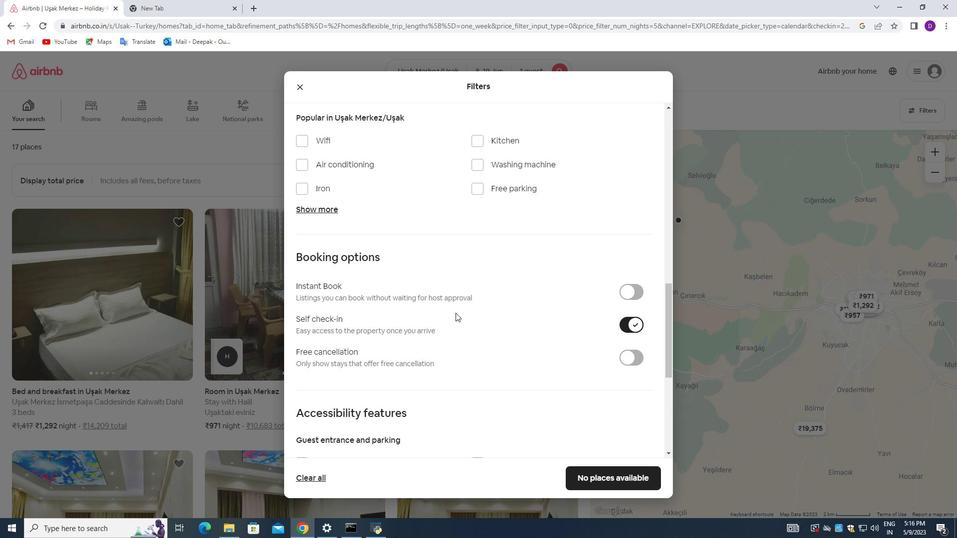 
Action: Mouse scrolled (455, 312) with delta (0, 0)
Screenshot: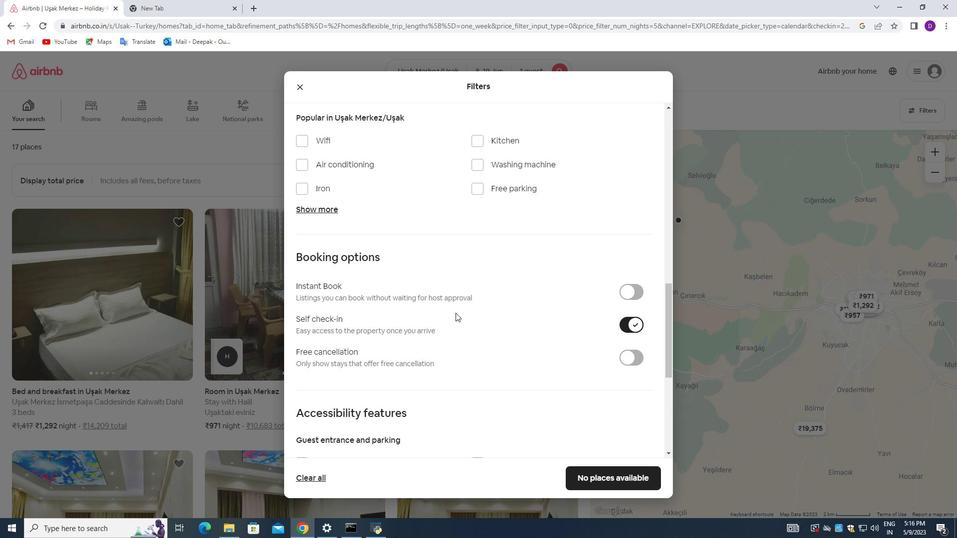 
Action: Mouse moved to (447, 299)
Screenshot: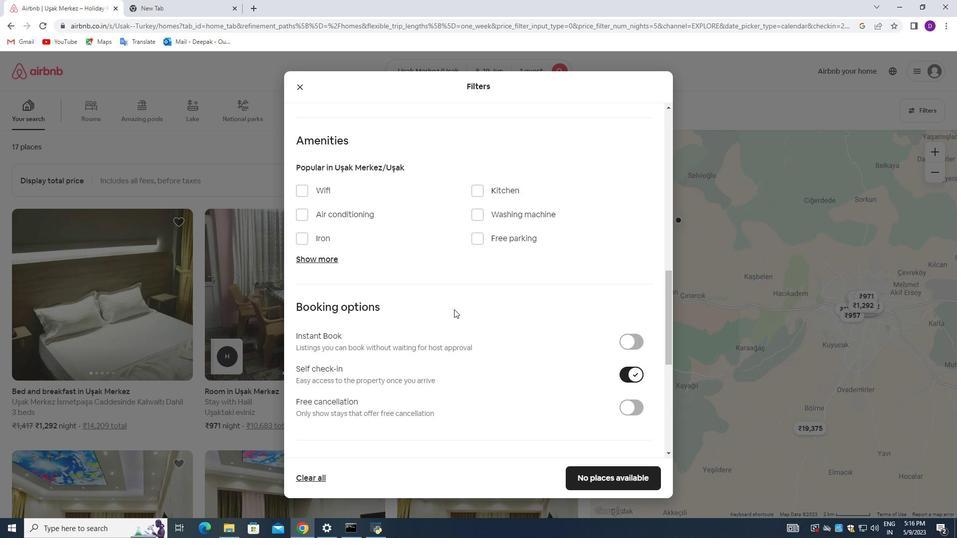 
Action: Mouse scrolled (447, 299) with delta (0, 0)
Screenshot: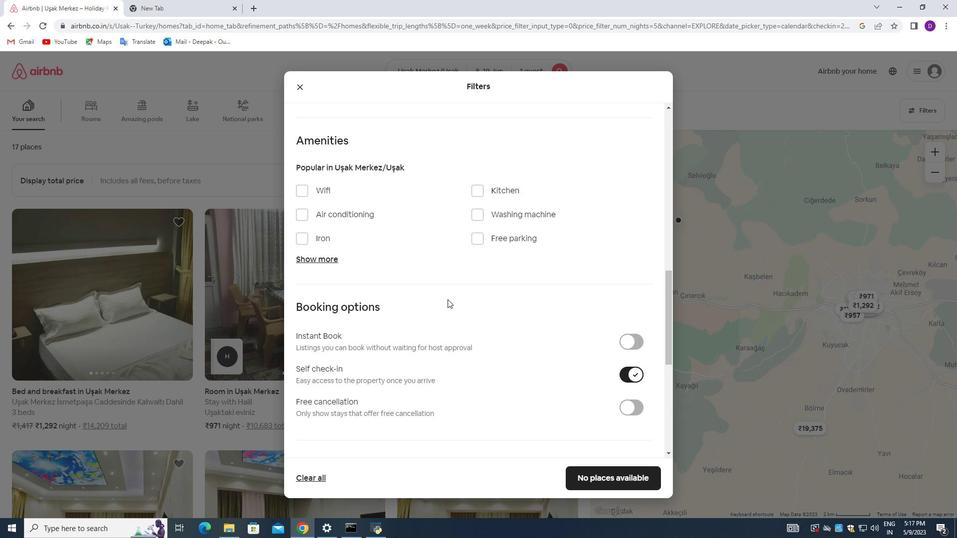 
Action: Mouse scrolled (447, 299) with delta (0, 0)
Screenshot: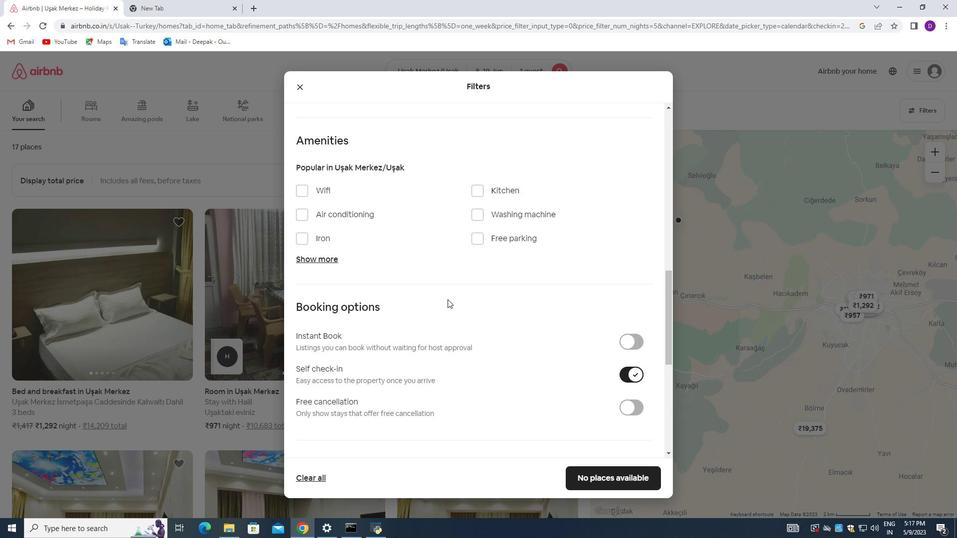 
Action: Mouse moved to (453, 302)
Screenshot: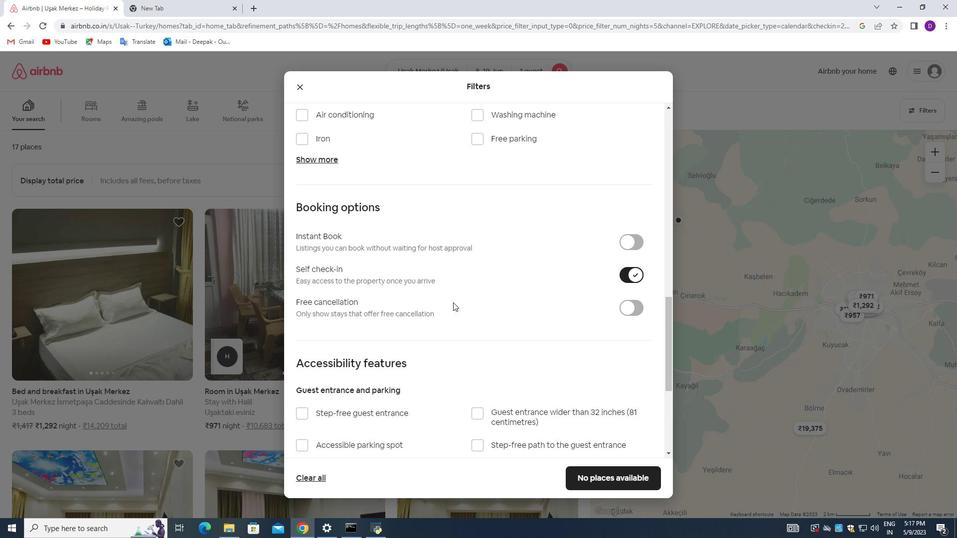 
Action: Mouse scrolled (453, 302) with delta (0, 0)
Screenshot: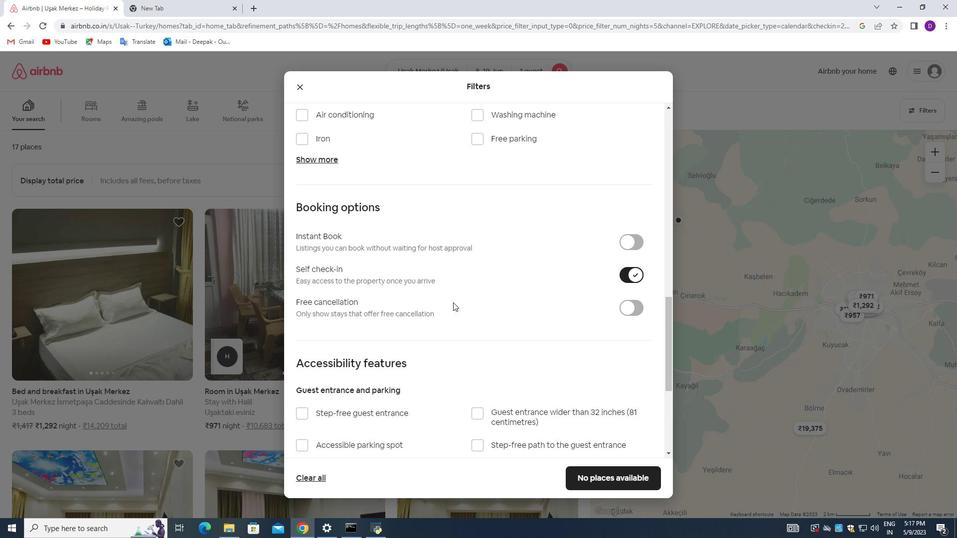 
Action: Mouse scrolled (453, 302) with delta (0, 0)
Screenshot: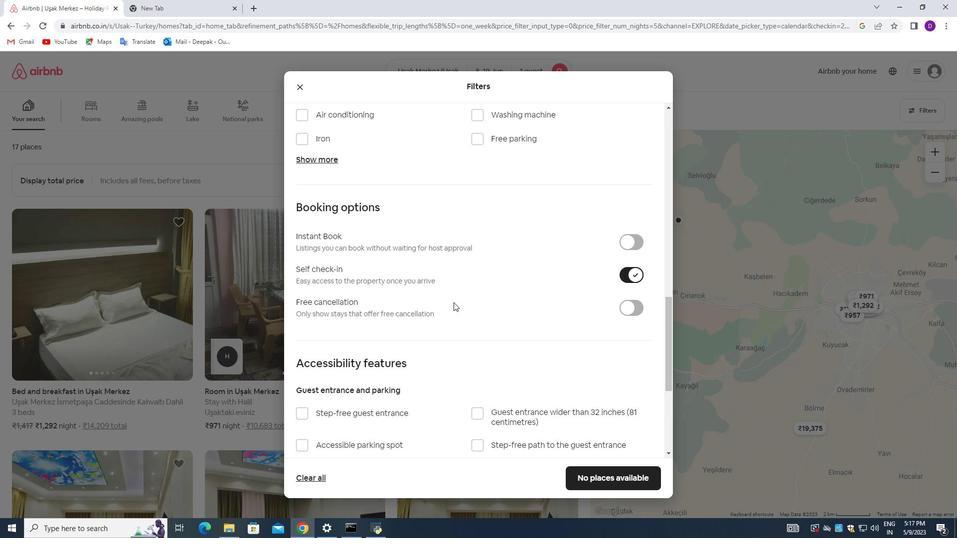
Action: Mouse moved to (466, 316)
Screenshot: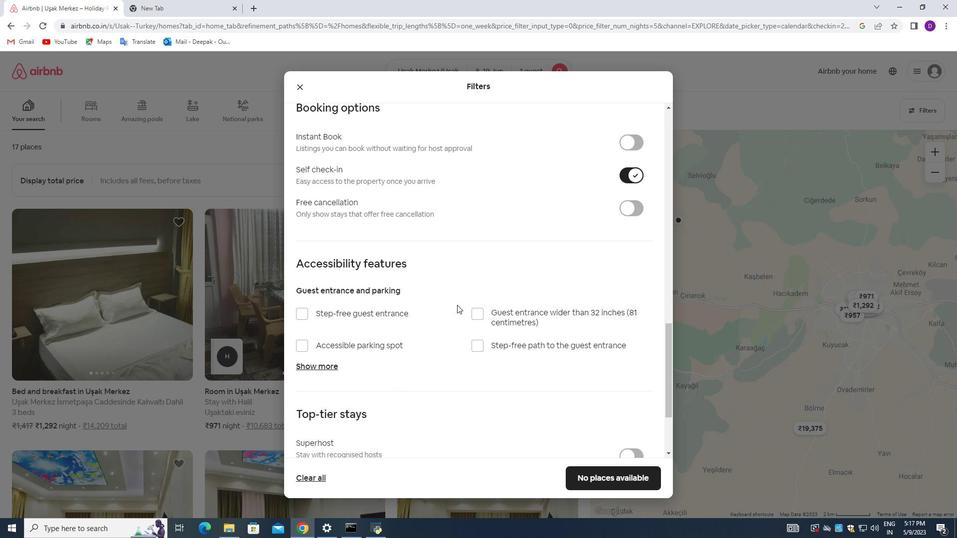 
Action: Mouse scrolled (466, 315) with delta (0, 0)
Screenshot: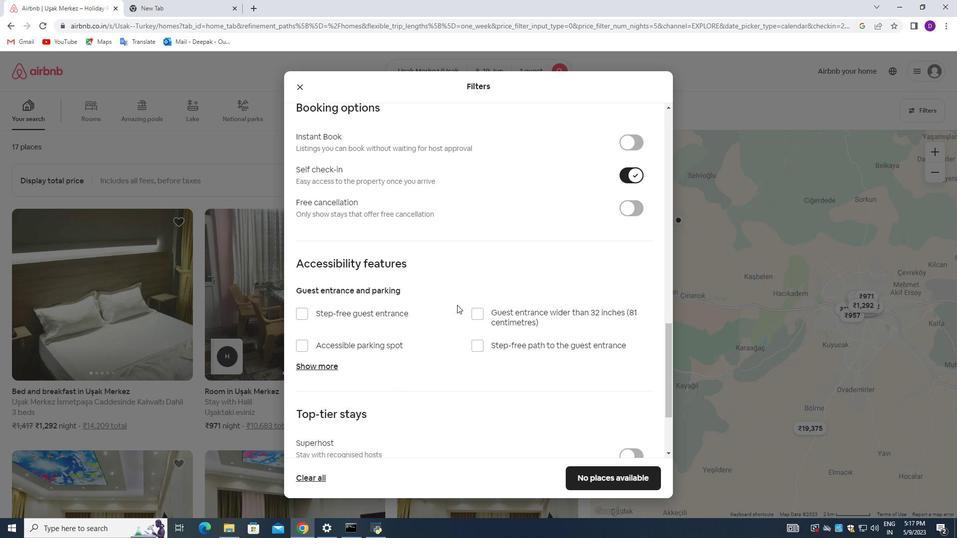 
Action: Mouse moved to (467, 319)
Screenshot: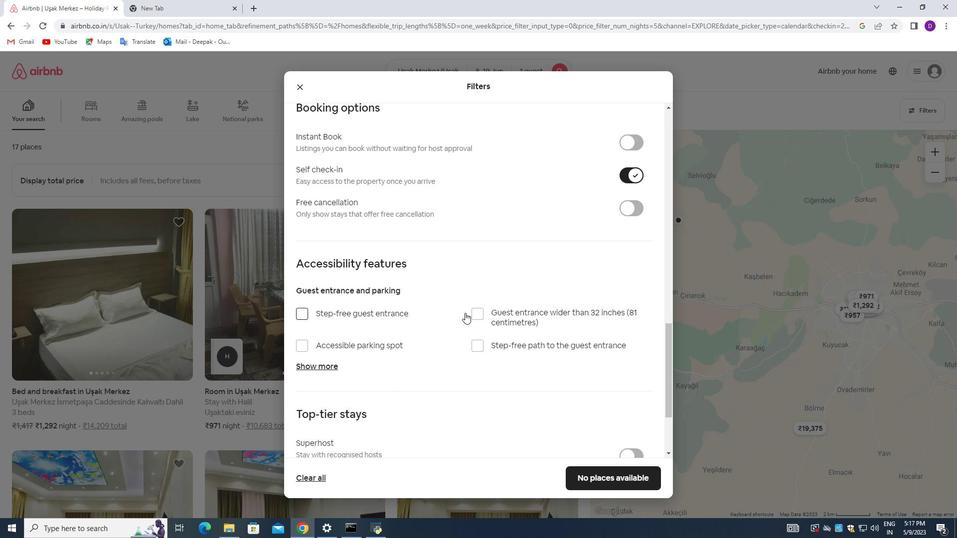 
Action: Mouse scrolled (467, 319) with delta (0, 0)
Screenshot: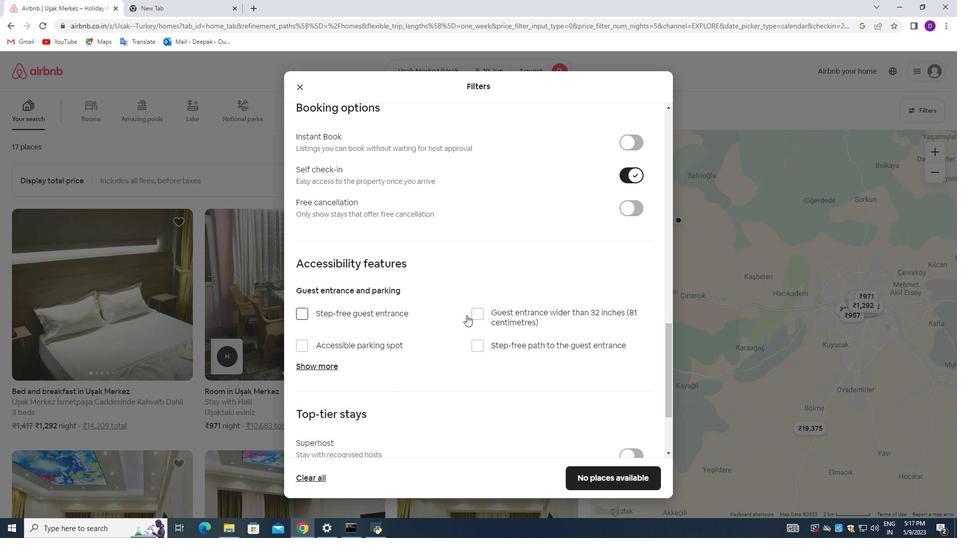 
Action: Mouse moved to (468, 321)
Screenshot: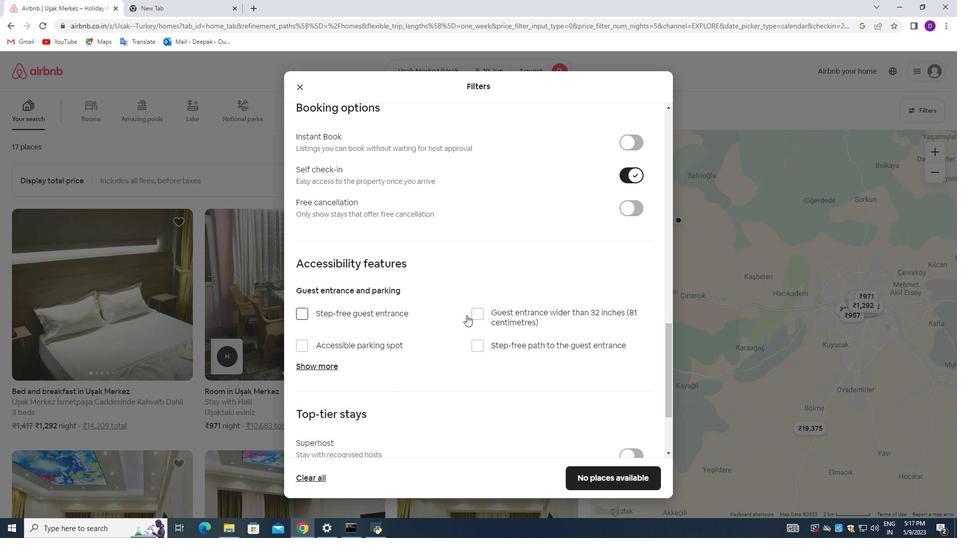 
Action: Mouse scrolled (468, 320) with delta (0, 0)
Screenshot: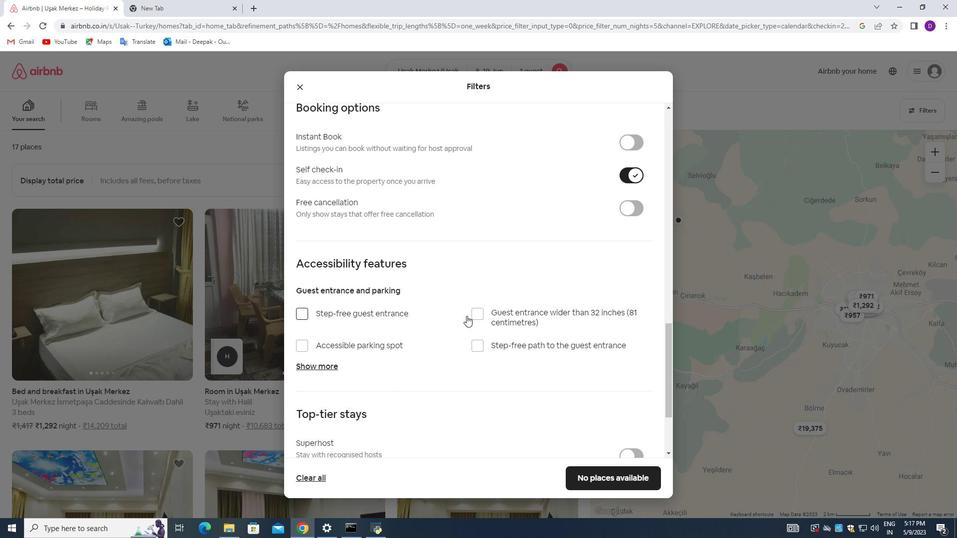 
Action: Mouse moved to (434, 343)
Screenshot: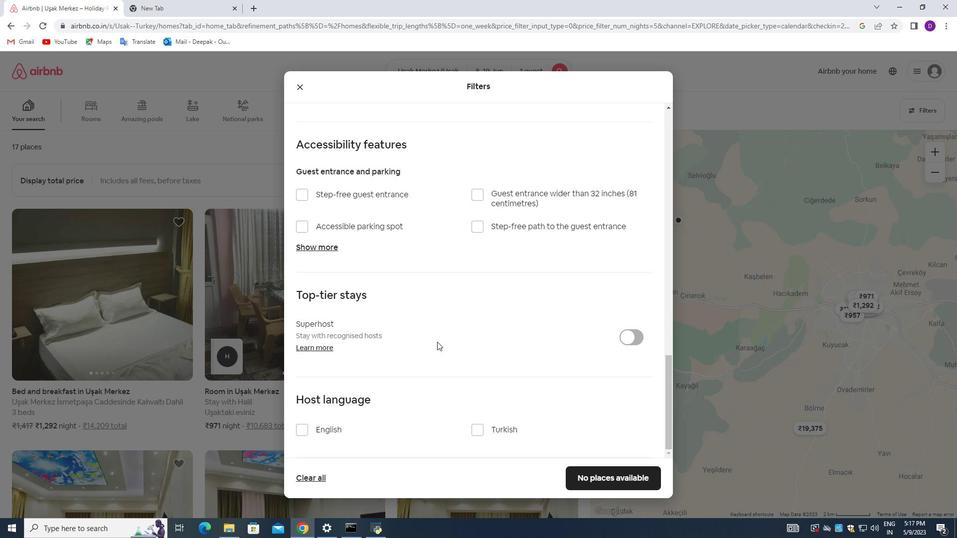 
Action: Mouse scrolled (434, 342) with delta (0, 0)
Screenshot: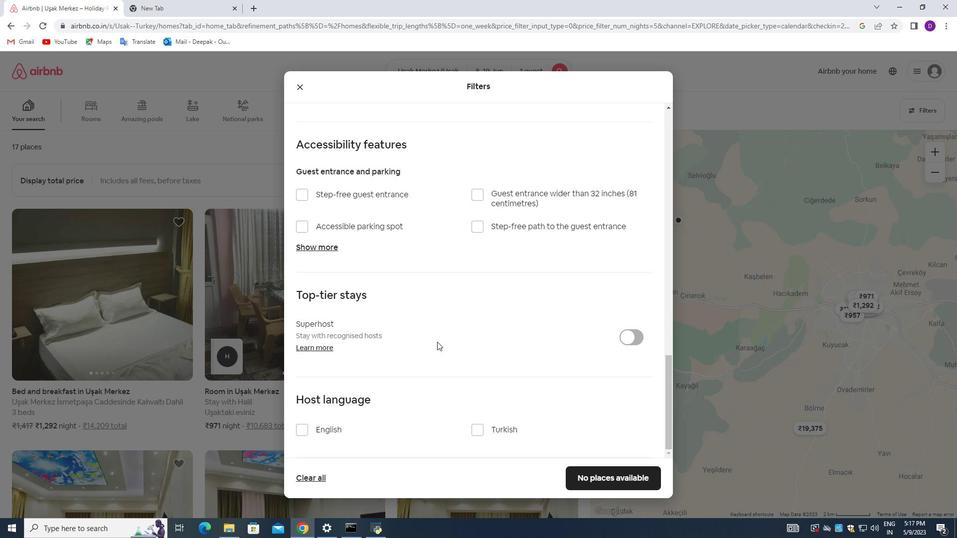 
Action: Mouse moved to (429, 351)
Screenshot: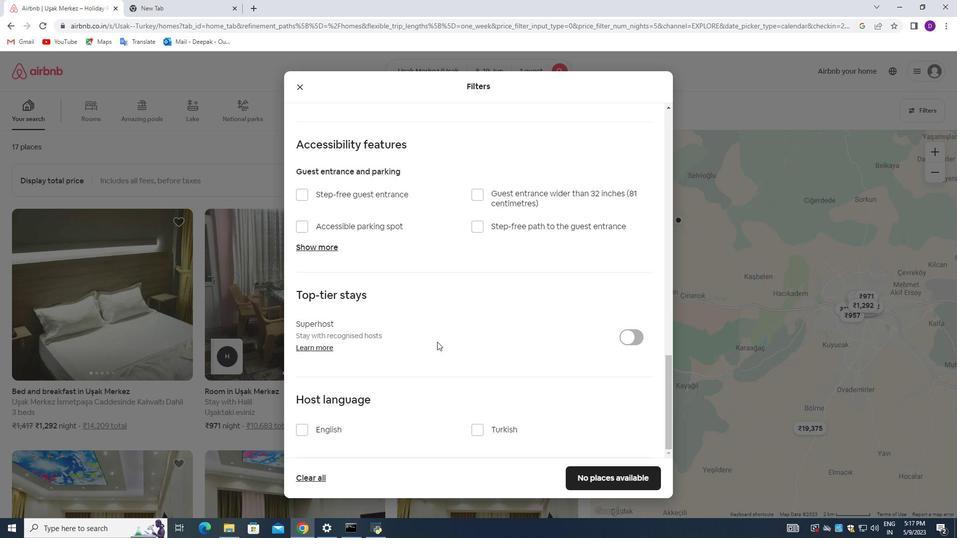 
Action: Mouse scrolled (429, 351) with delta (0, 0)
Screenshot: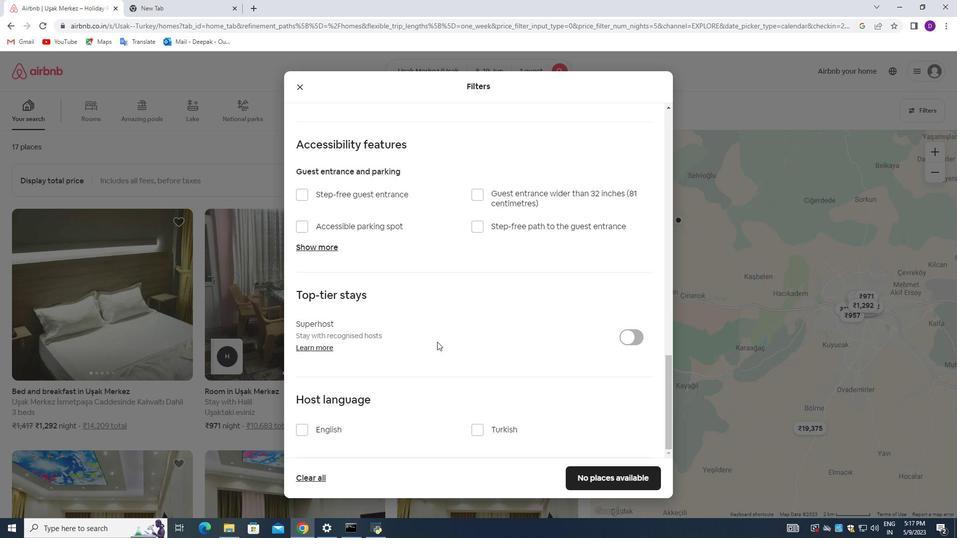 
Action: Mouse moved to (420, 362)
Screenshot: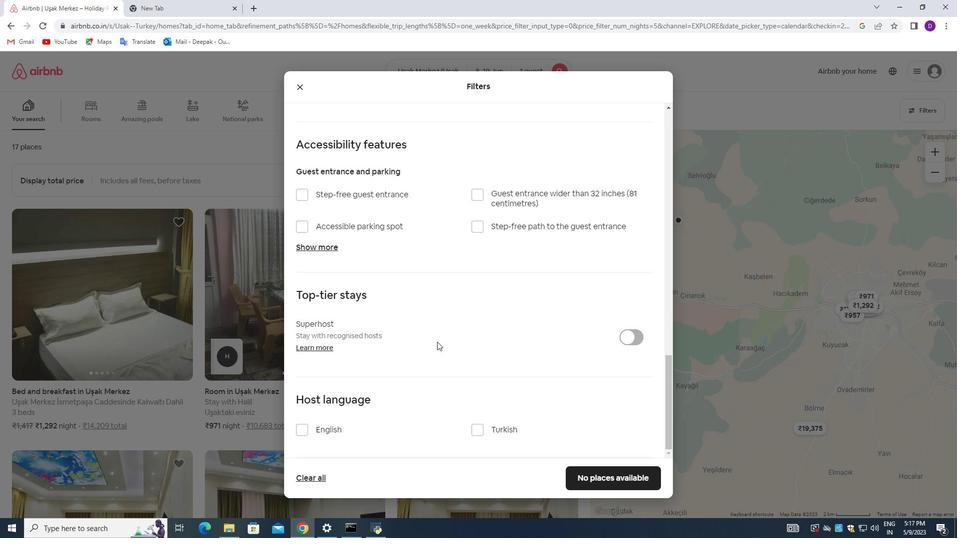 
Action: Mouse scrolled (420, 361) with delta (0, 0)
Screenshot: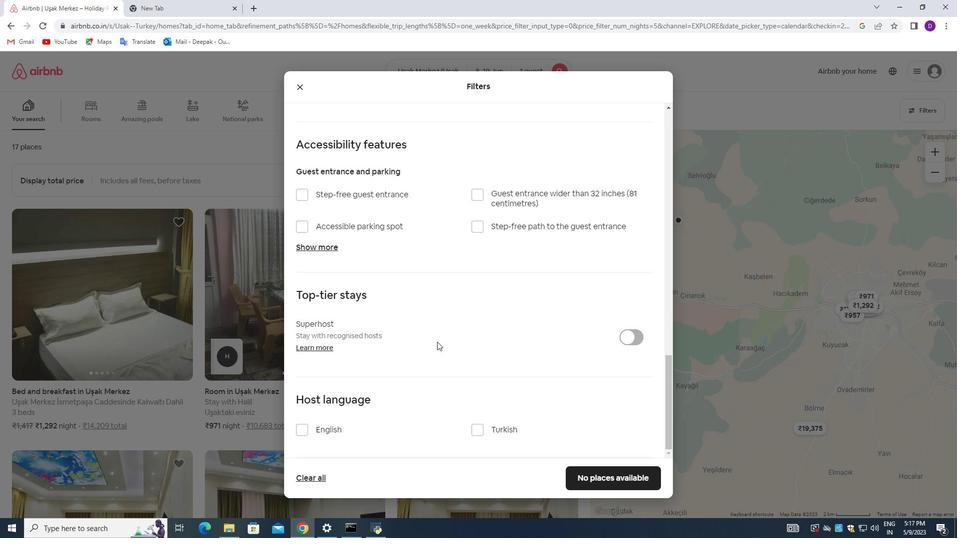 
Action: Mouse moved to (412, 365)
Screenshot: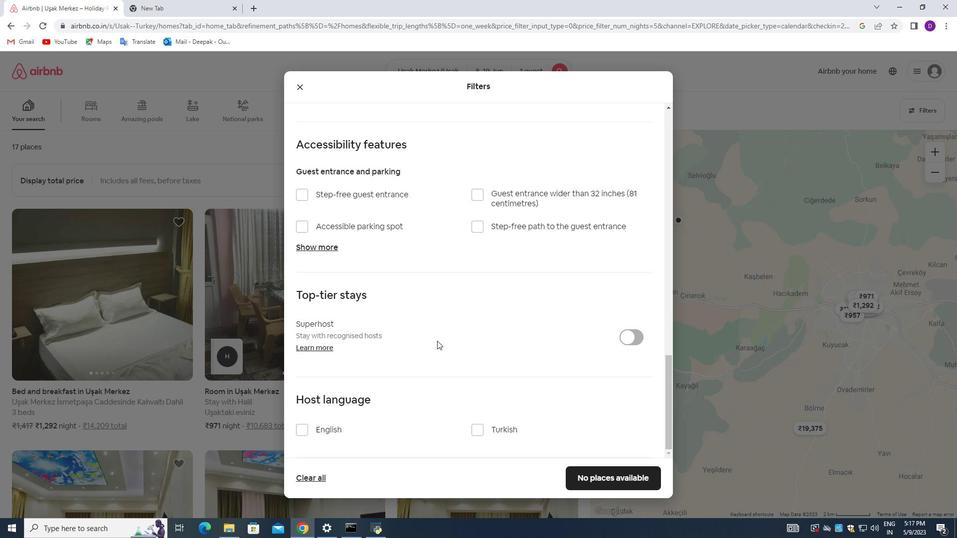 
Action: Mouse scrolled (412, 365) with delta (0, 0)
Screenshot: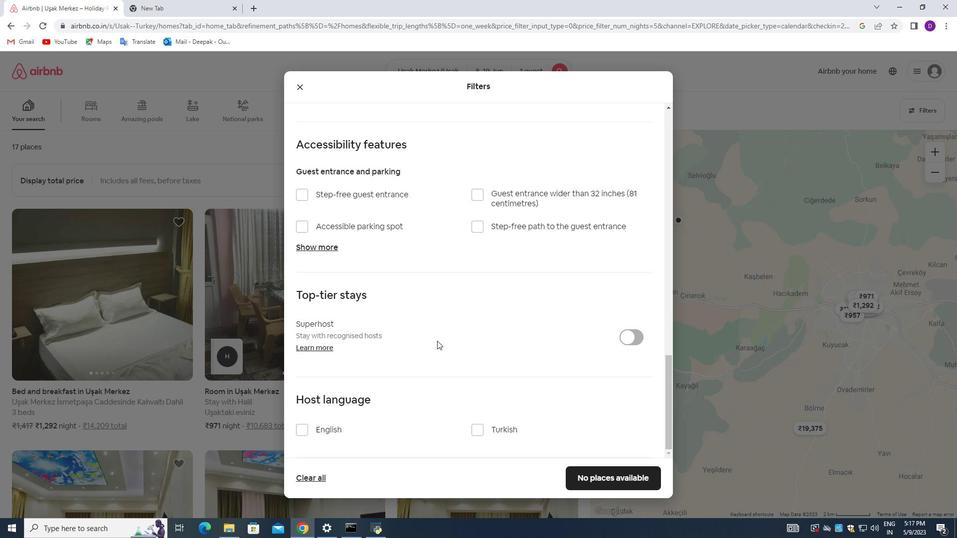 
Action: Mouse moved to (410, 366)
Screenshot: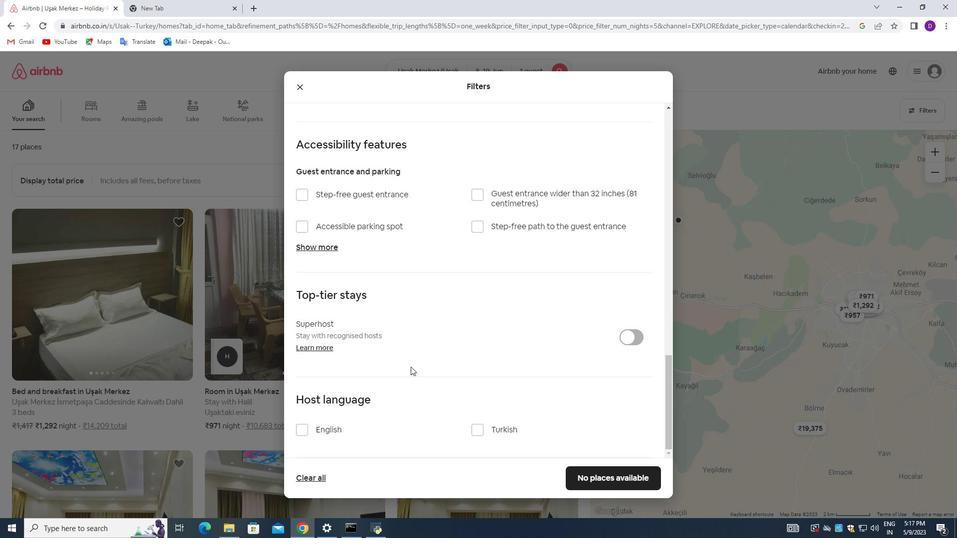 
Action: Mouse scrolled (410, 366) with delta (0, 0)
Screenshot: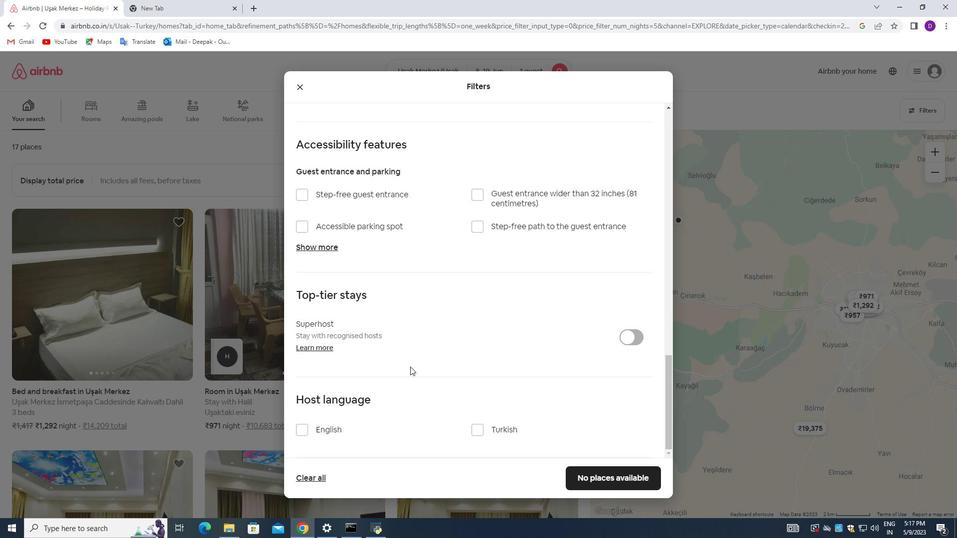 
Action: Mouse scrolled (410, 366) with delta (0, 0)
Screenshot: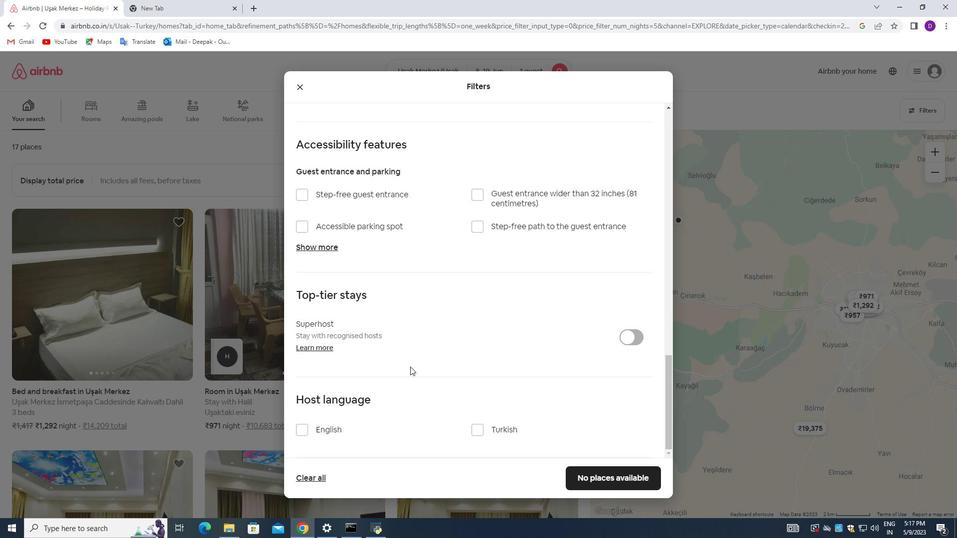 
Action: Mouse scrolled (410, 366) with delta (0, 0)
Screenshot: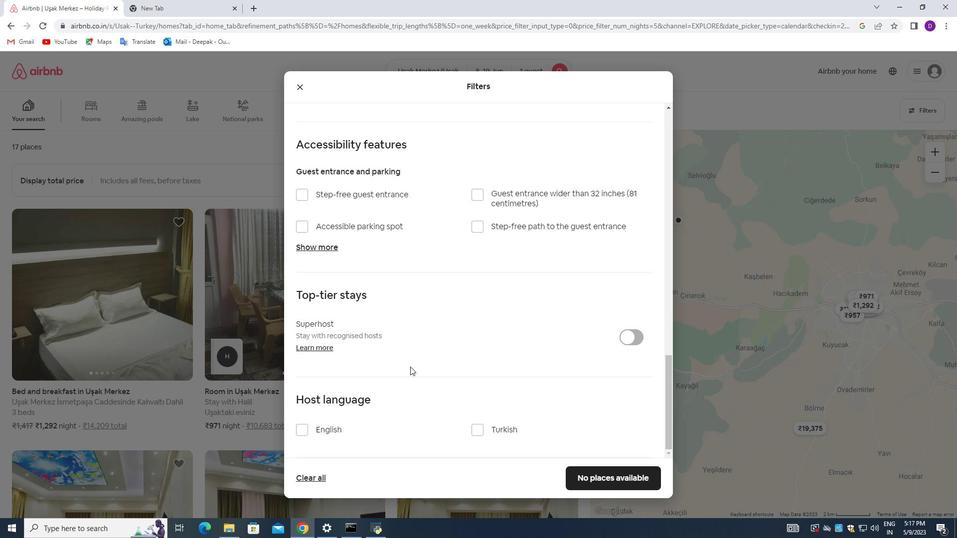 
Action: Mouse moved to (304, 427)
Screenshot: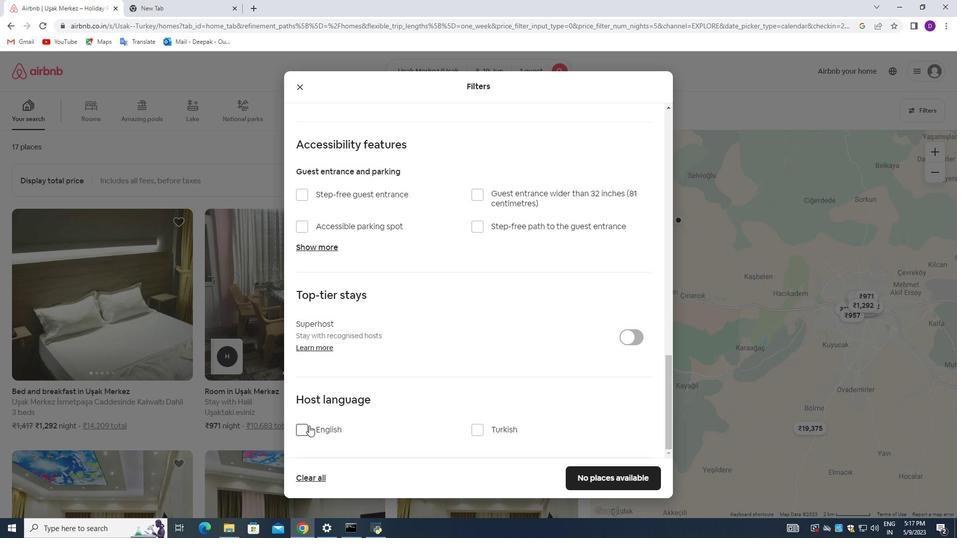 
Action: Mouse pressed left at (304, 427)
Screenshot: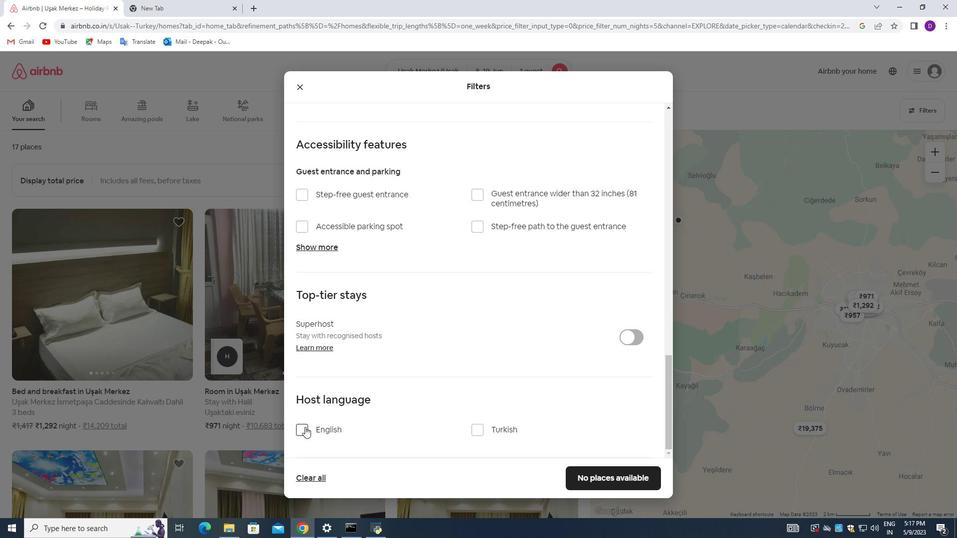 
Action: Mouse moved to (576, 461)
Screenshot: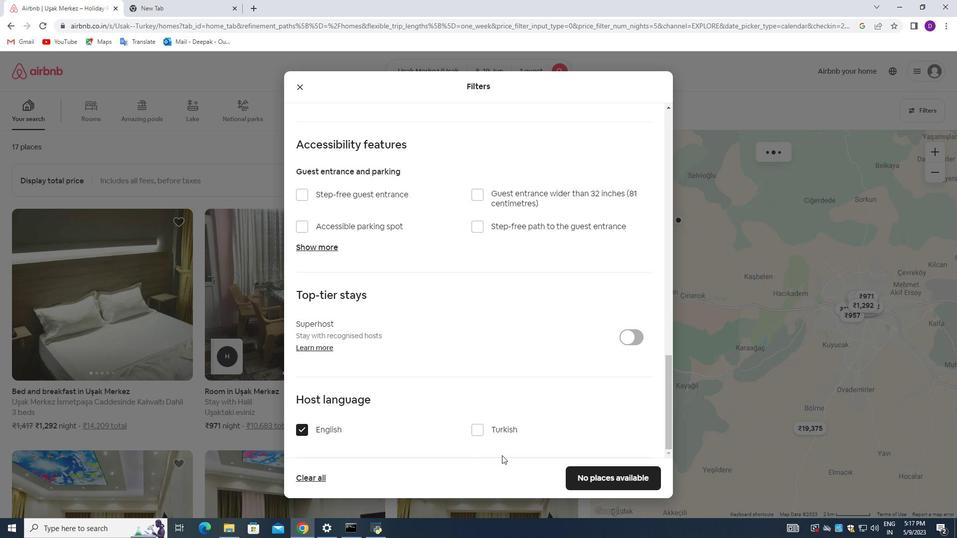 
Action: Mouse scrolled (576, 460) with delta (0, 0)
Screenshot: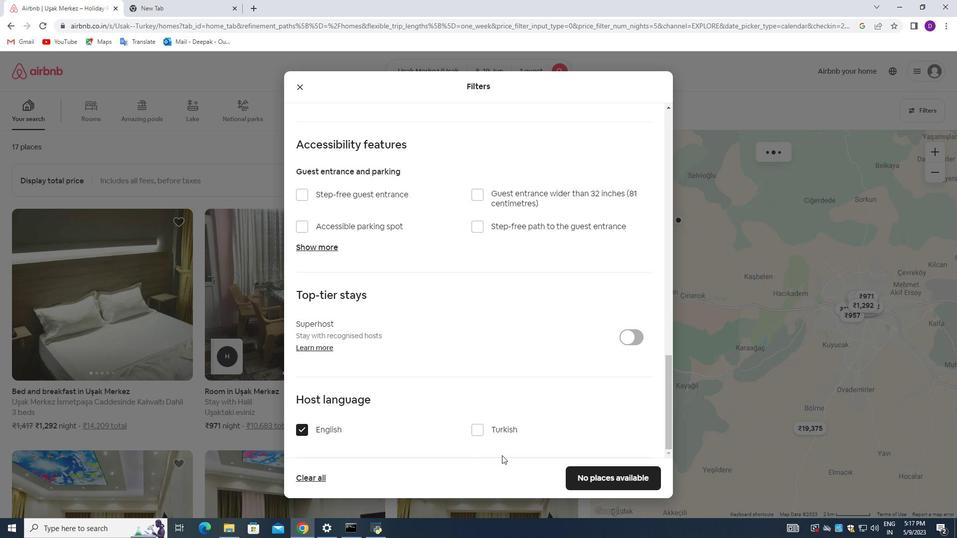 
Action: Mouse moved to (587, 462)
Screenshot: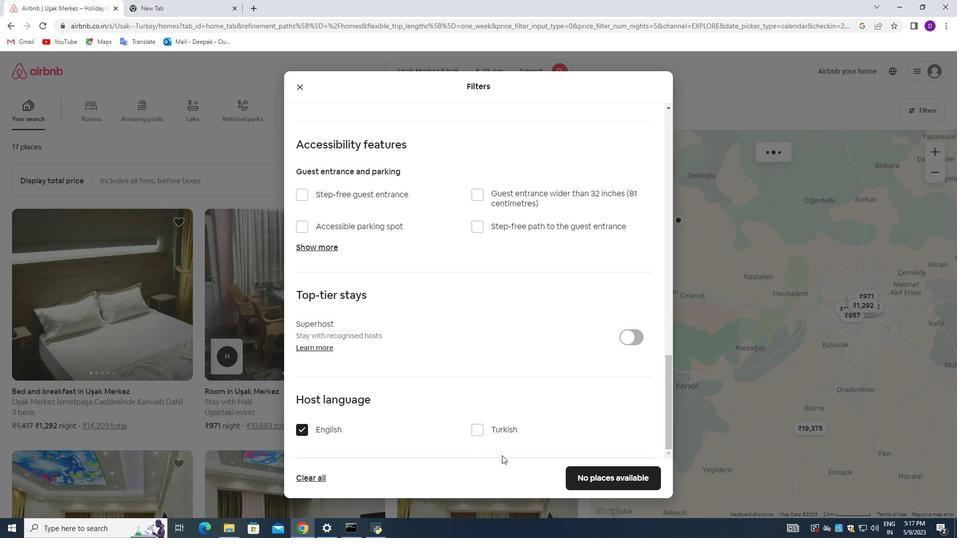
Action: Mouse scrolled (587, 462) with delta (0, 0)
Screenshot: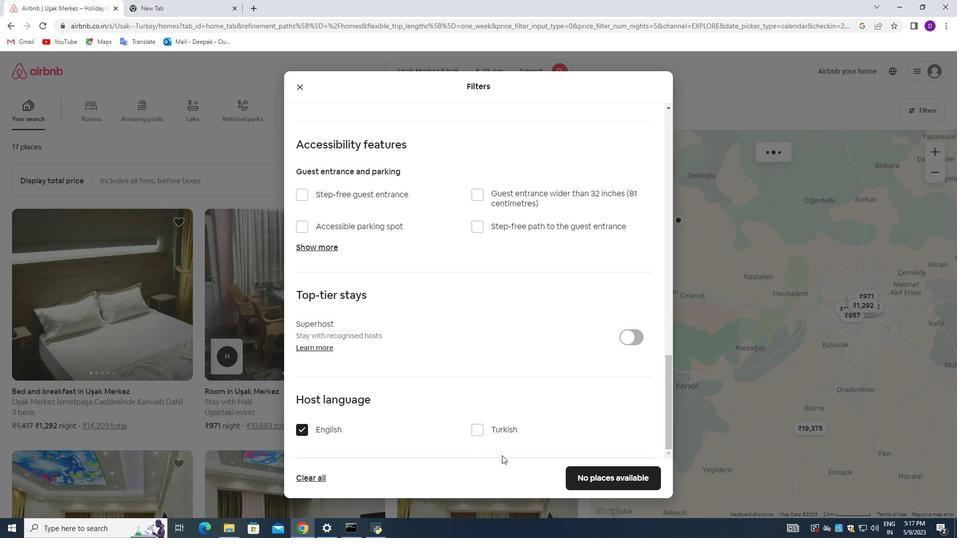 
Action: Mouse moved to (596, 462)
Screenshot: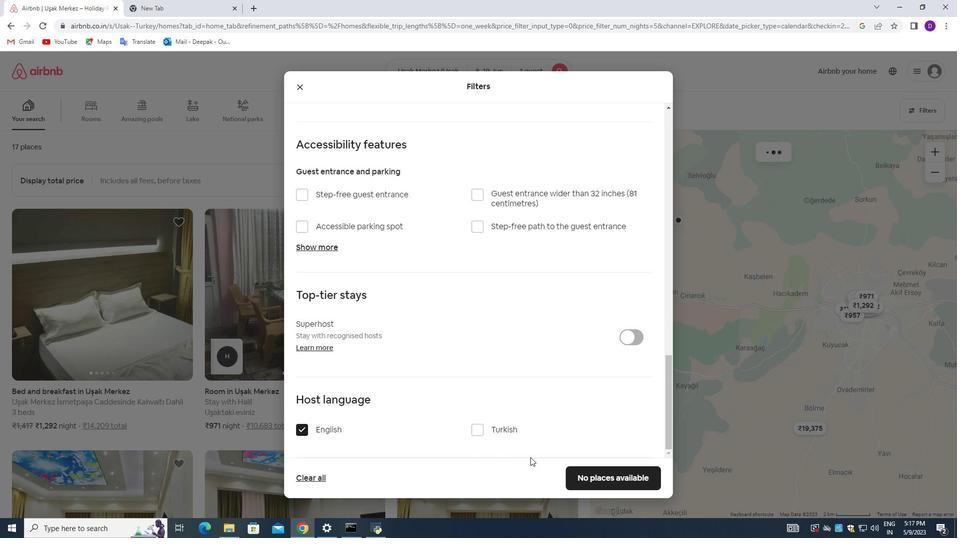 
Action: Mouse scrolled (596, 462) with delta (0, 0)
Screenshot: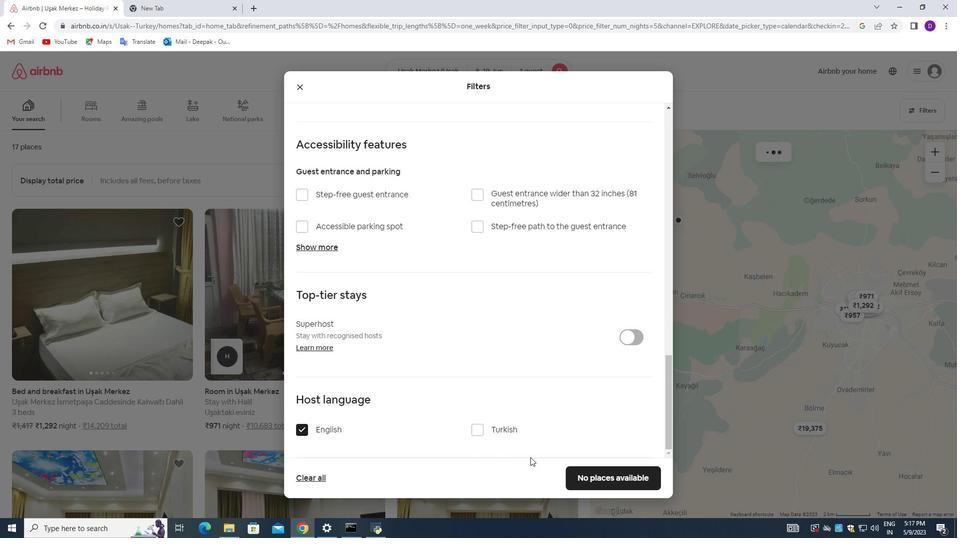 
Action: Mouse moved to (601, 474)
Screenshot: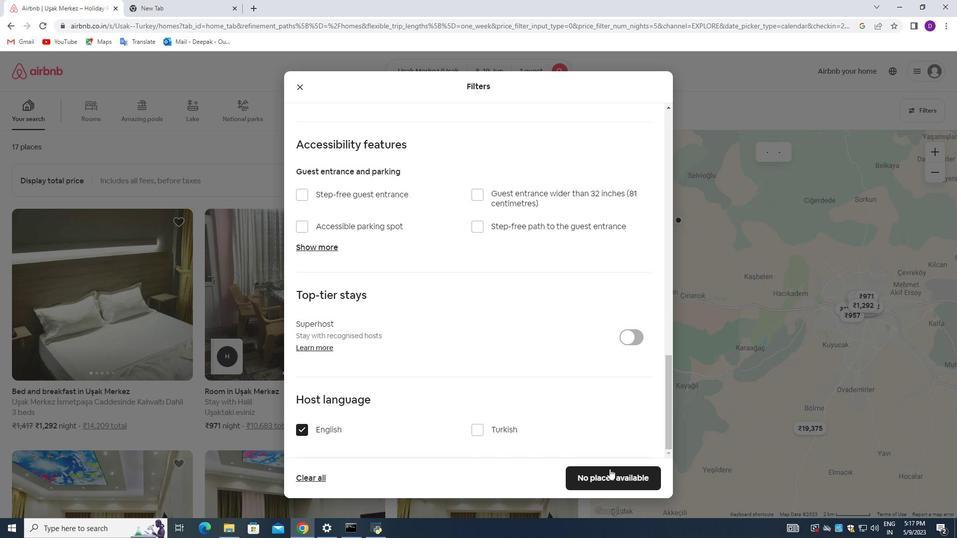 
Action: Mouse pressed left at (601, 474)
Screenshot: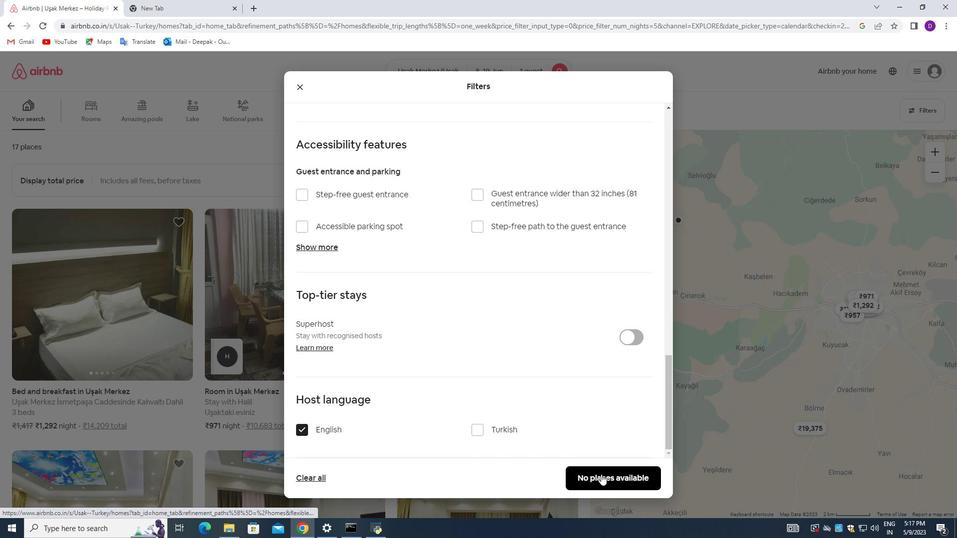 
Action: Mouse moved to (517, 312)
Screenshot: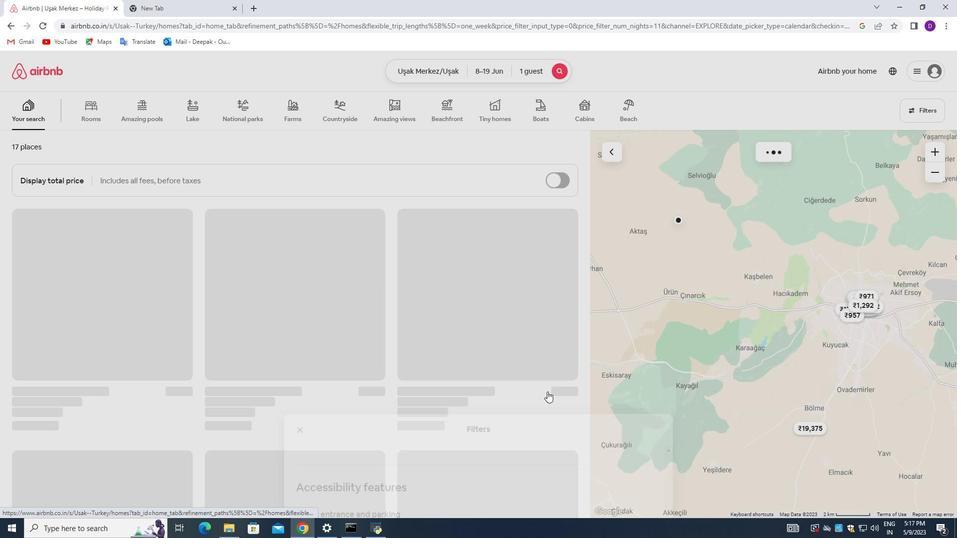 
